 Task: Find connections with filter location Sertânia with filter topic #Personalbrandingwith filter profile language German with filter current company Tata Passenger Electric Mobility Limited with filter school Mahatma Gandhi University with filter industry Design Services with filter service category Market Strategy with filter keywords title Test Scorer
Action: Mouse moved to (291, 357)
Screenshot: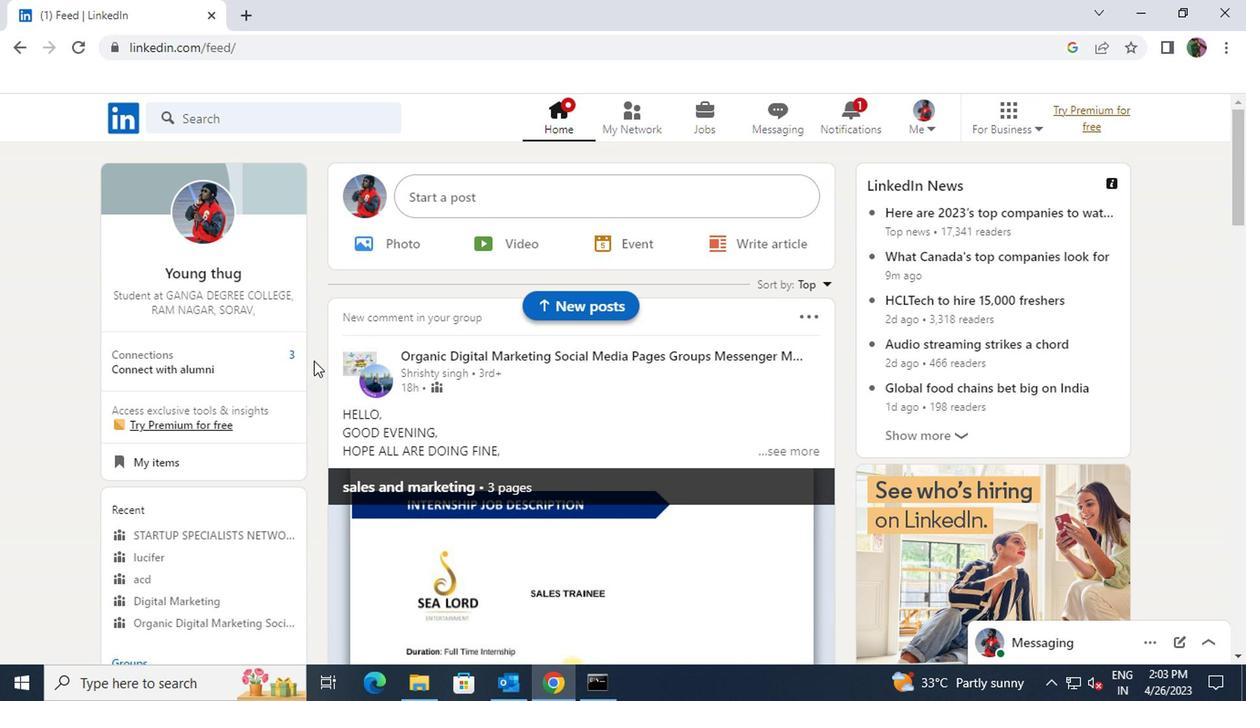 
Action: Mouse pressed left at (291, 357)
Screenshot: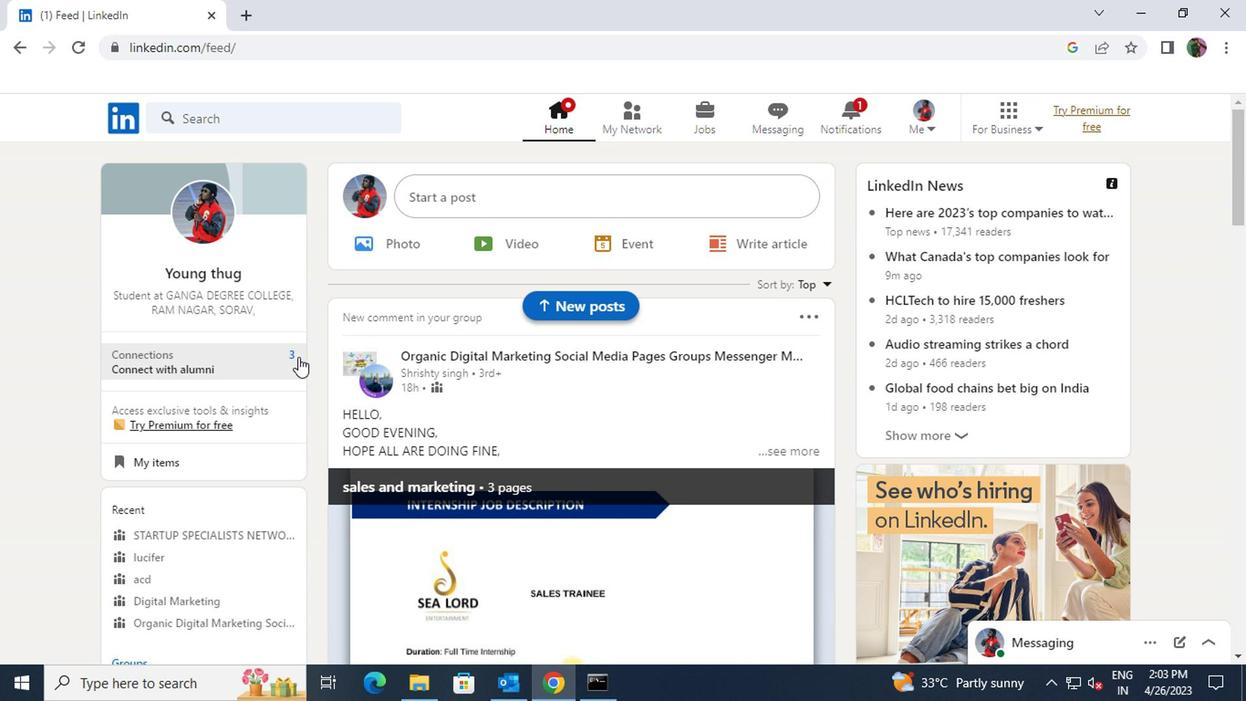 
Action: Mouse moved to (337, 222)
Screenshot: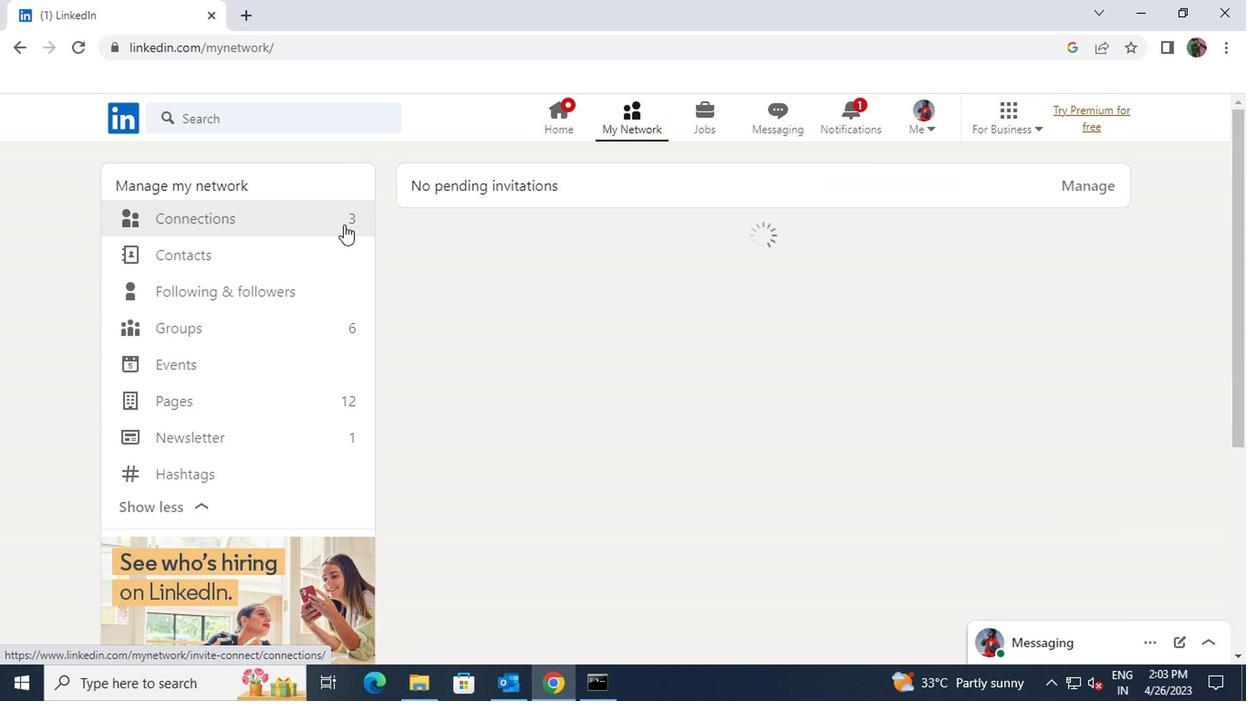 
Action: Mouse pressed left at (337, 222)
Screenshot: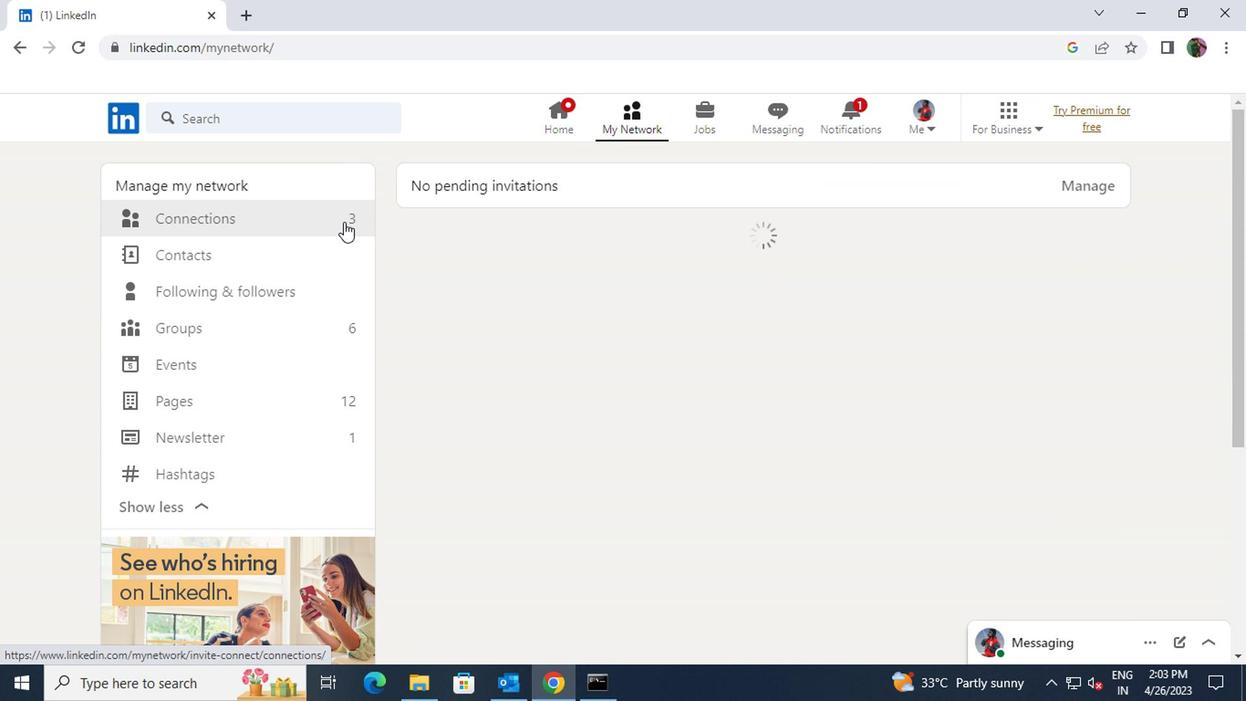 
Action: Mouse moved to (716, 221)
Screenshot: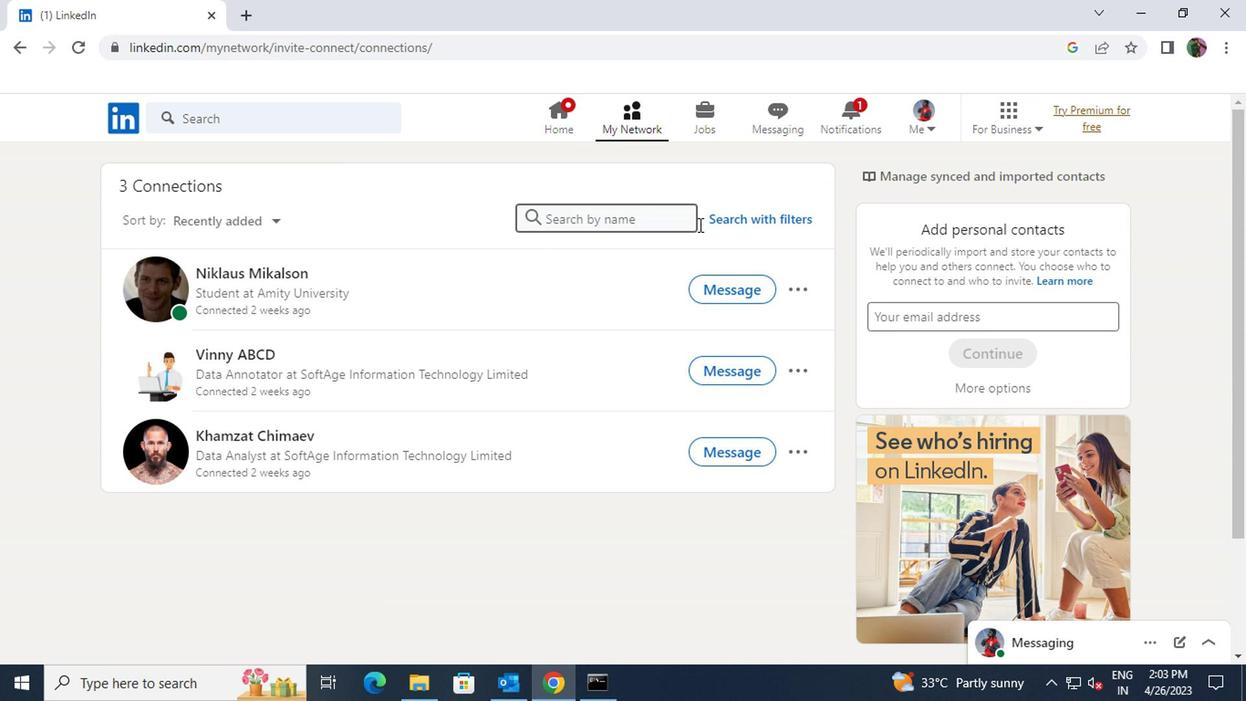 
Action: Mouse pressed left at (716, 221)
Screenshot: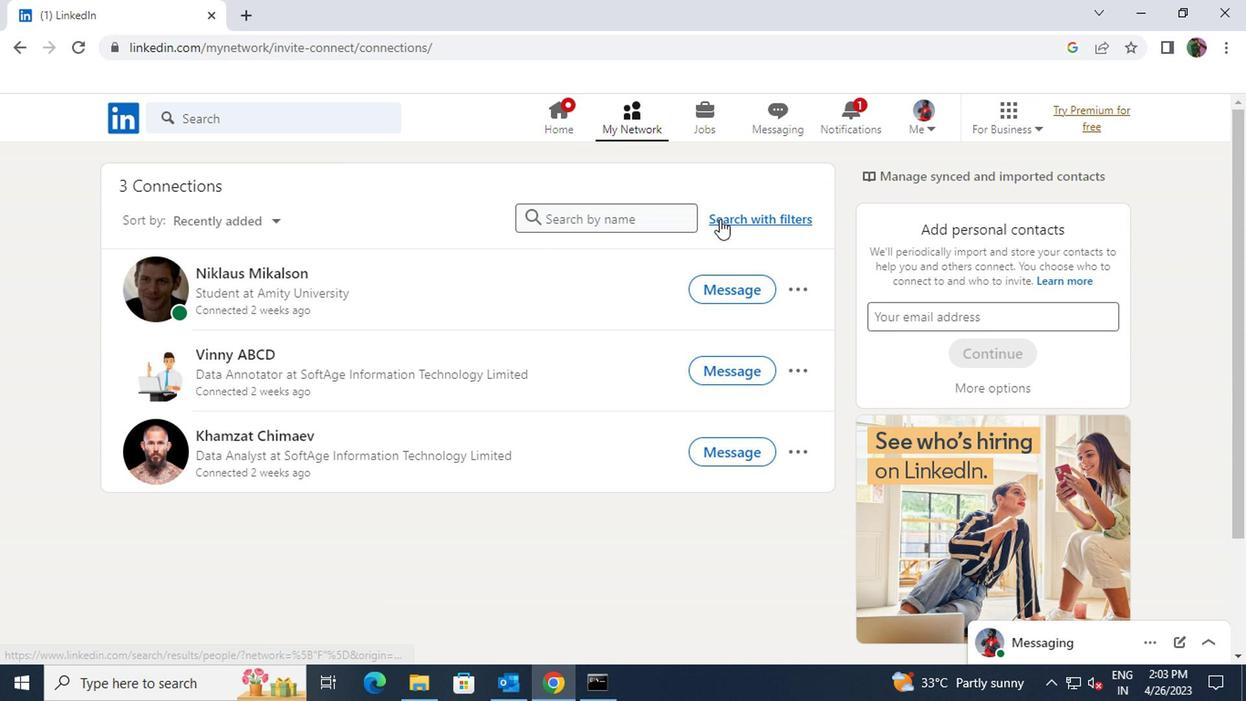
Action: Mouse moved to (694, 181)
Screenshot: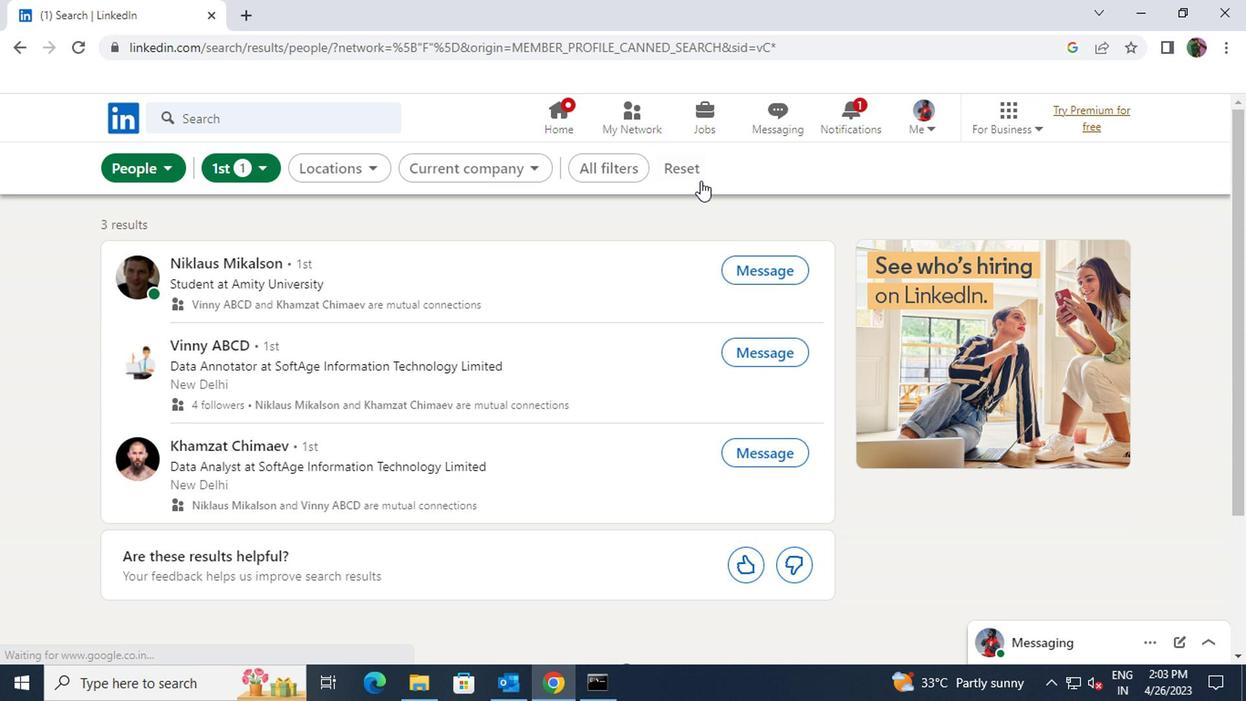 
Action: Mouse pressed left at (694, 181)
Screenshot: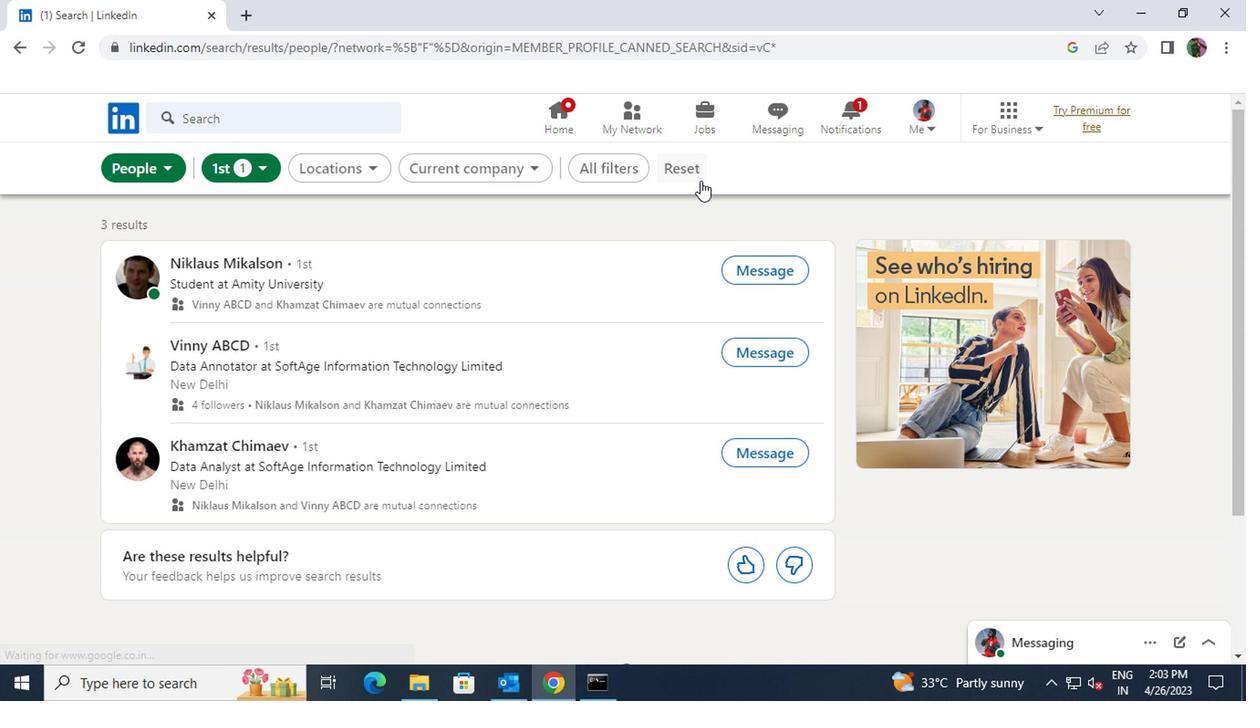 
Action: Mouse moved to (660, 170)
Screenshot: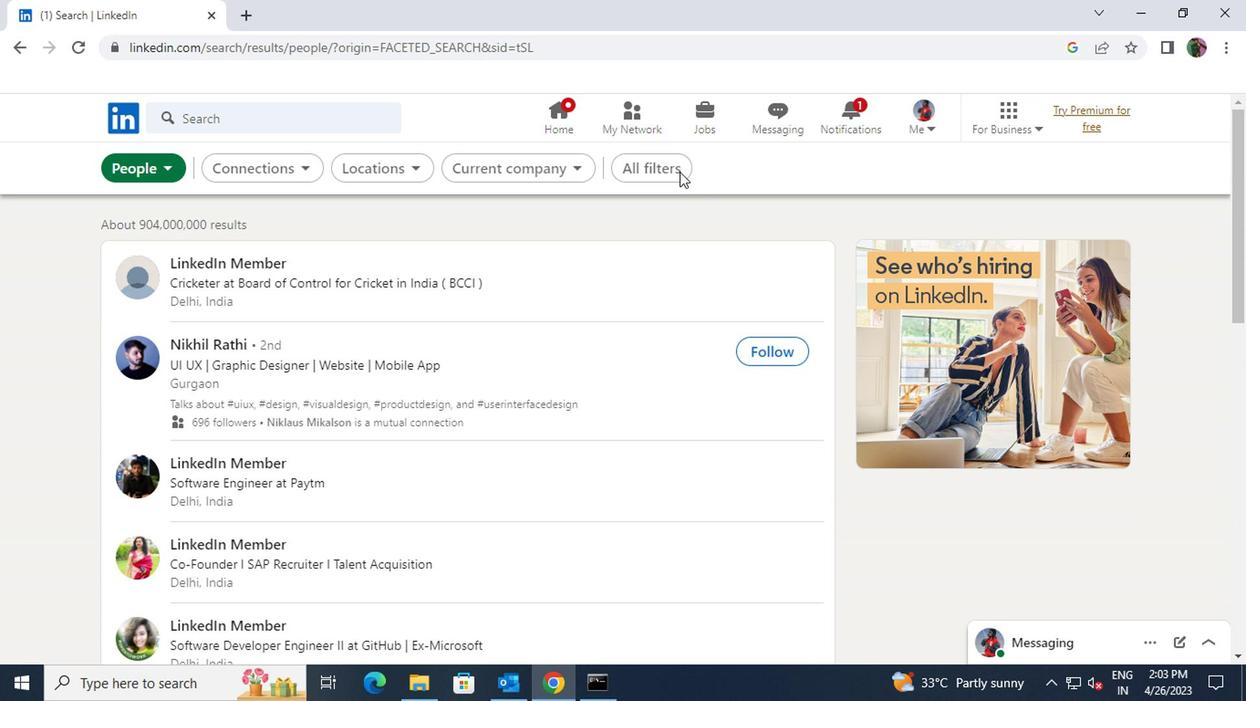 
Action: Mouse pressed left at (660, 170)
Screenshot: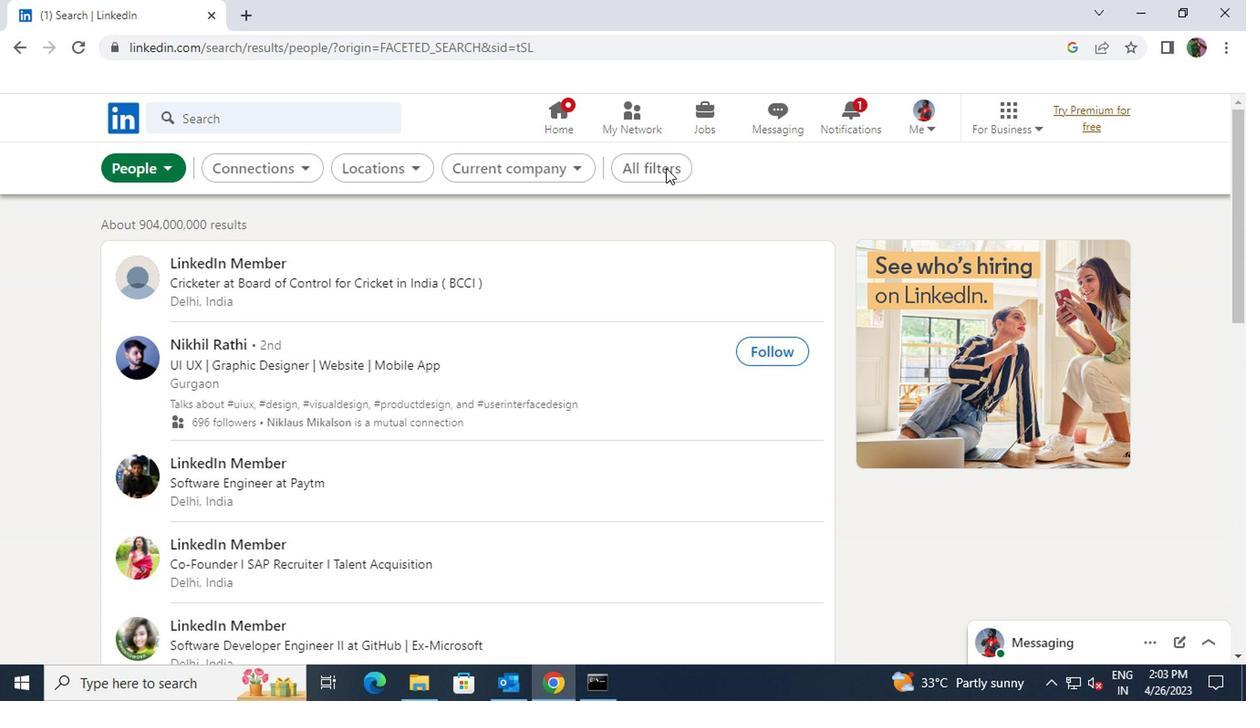 
Action: Mouse moved to (951, 396)
Screenshot: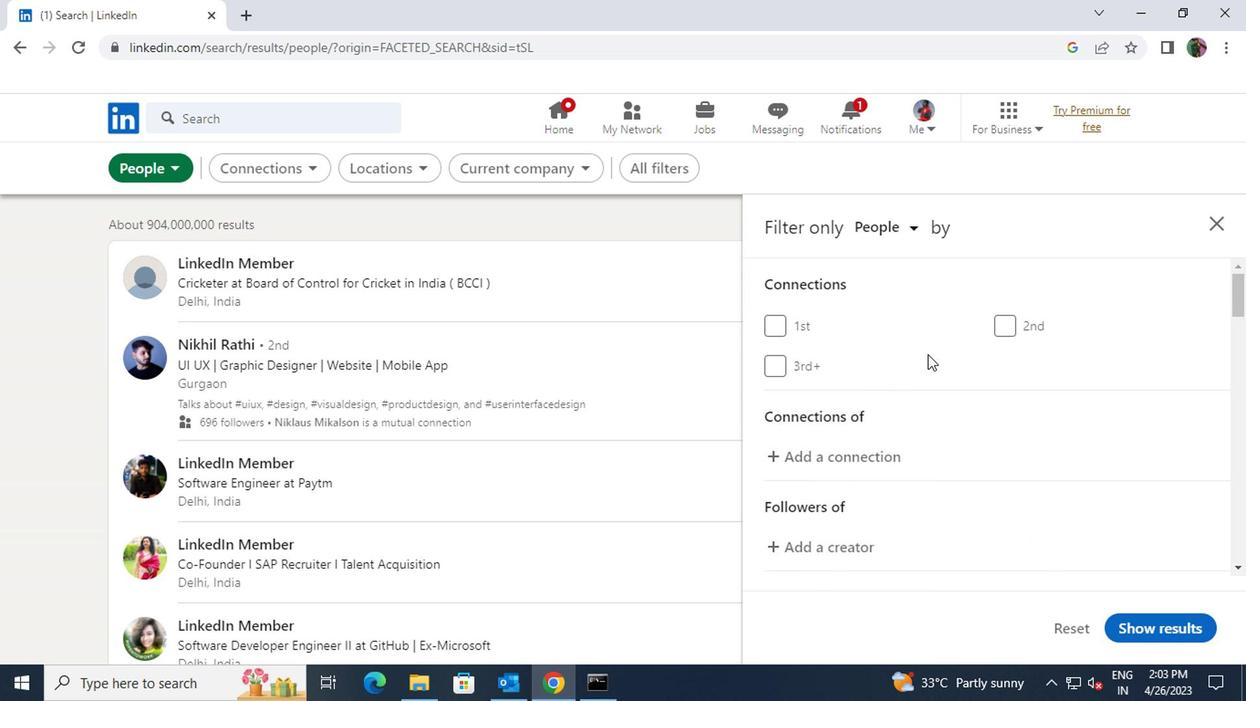 
Action: Mouse scrolled (951, 396) with delta (0, 0)
Screenshot: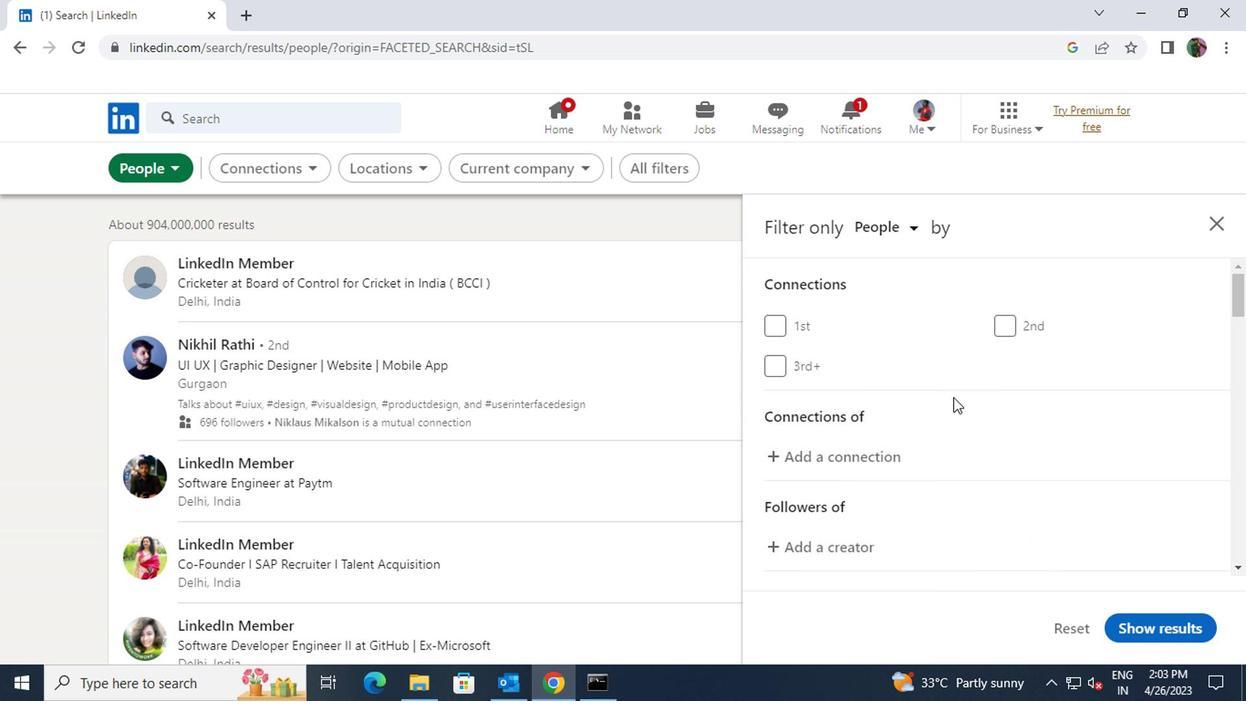 
Action: Mouse scrolled (951, 396) with delta (0, 0)
Screenshot: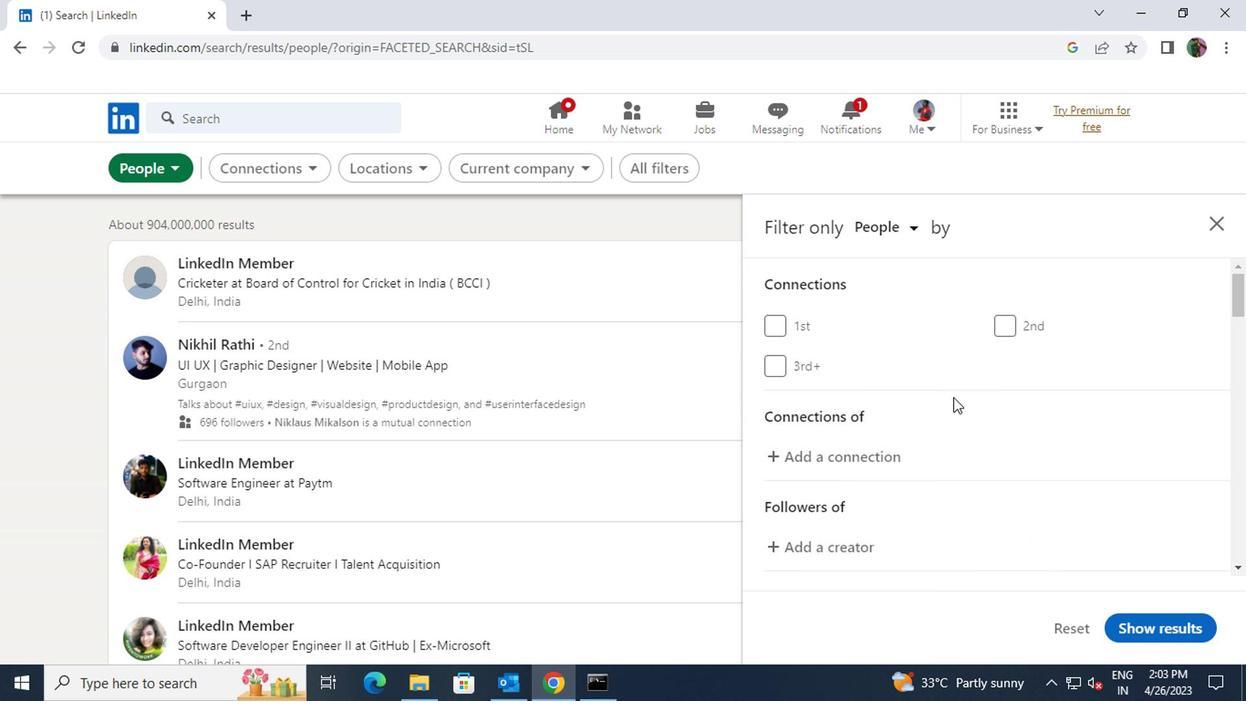 
Action: Mouse moved to (953, 396)
Screenshot: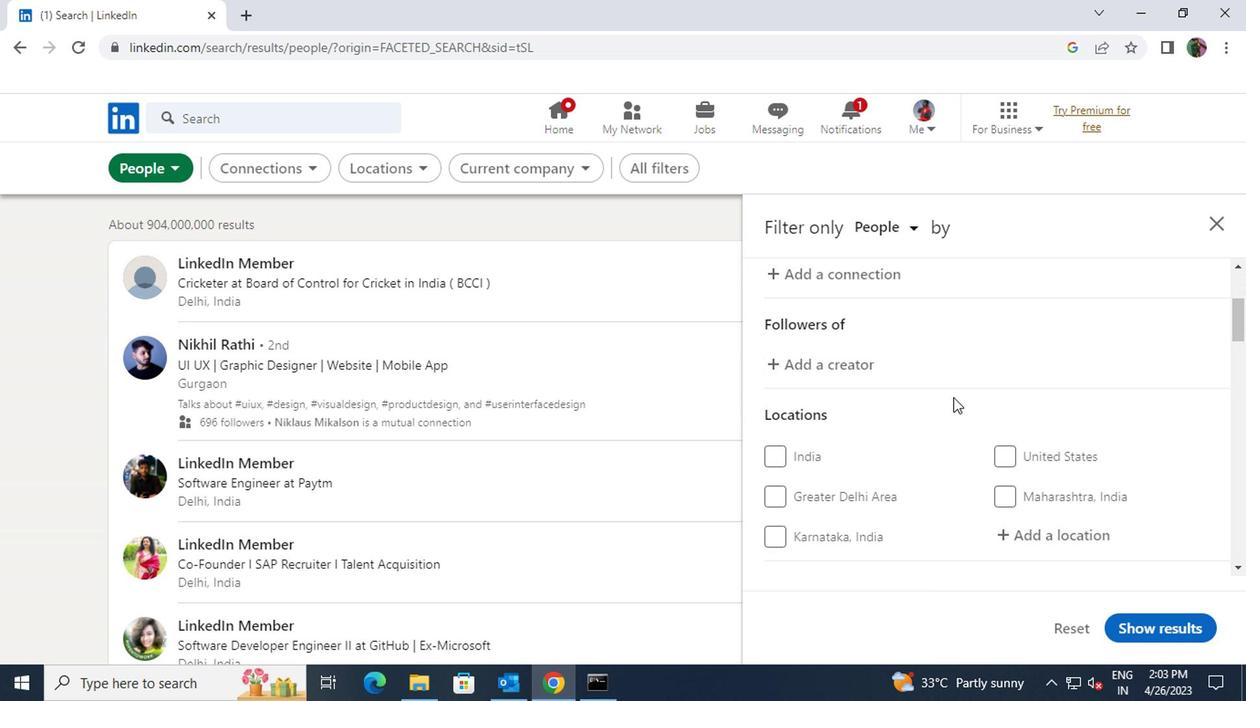 
Action: Mouse scrolled (953, 396) with delta (0, 0)
Screenshot: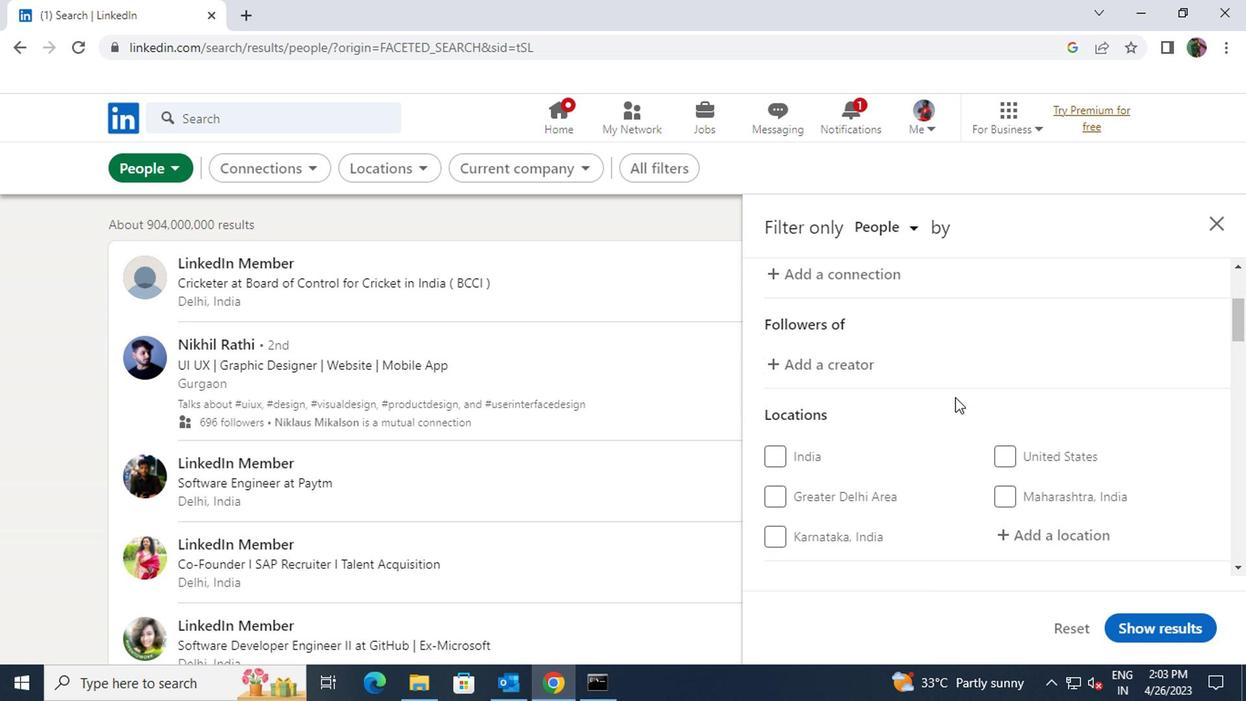 
Action: Mouse moved to (1022, 448)
Screenshot: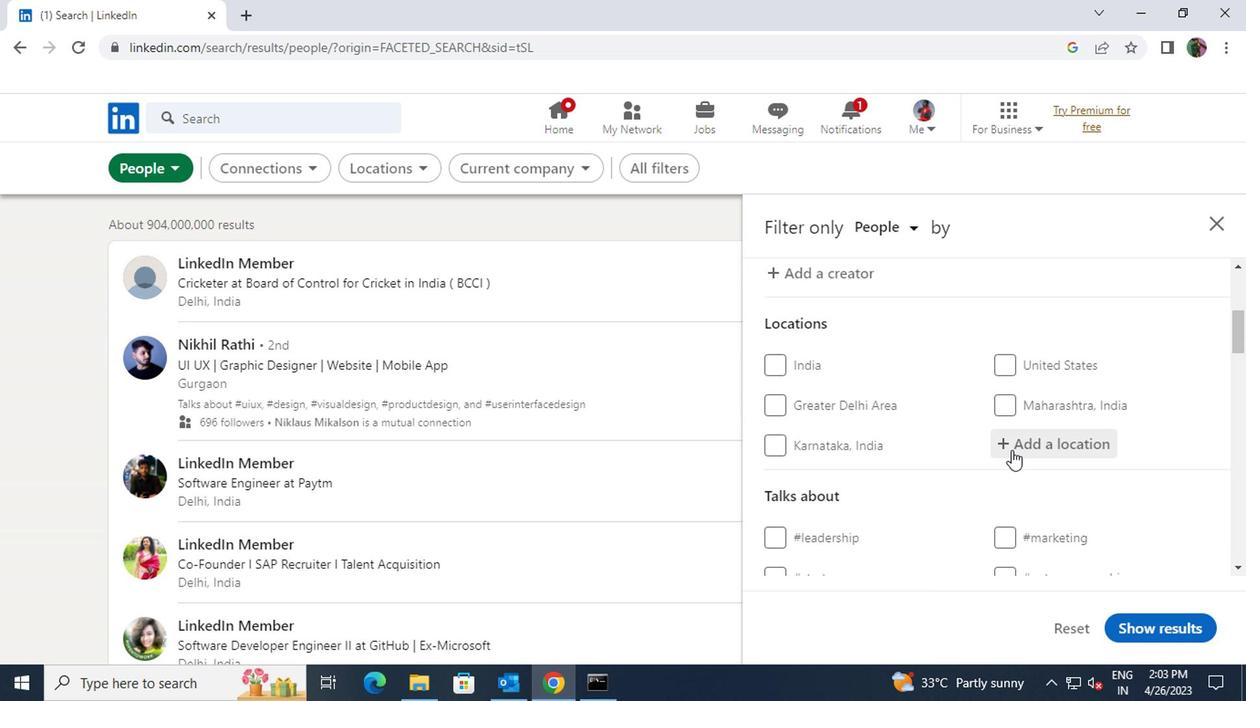 
Action: Mouse pressed left at (1022, 448)
Screenshot: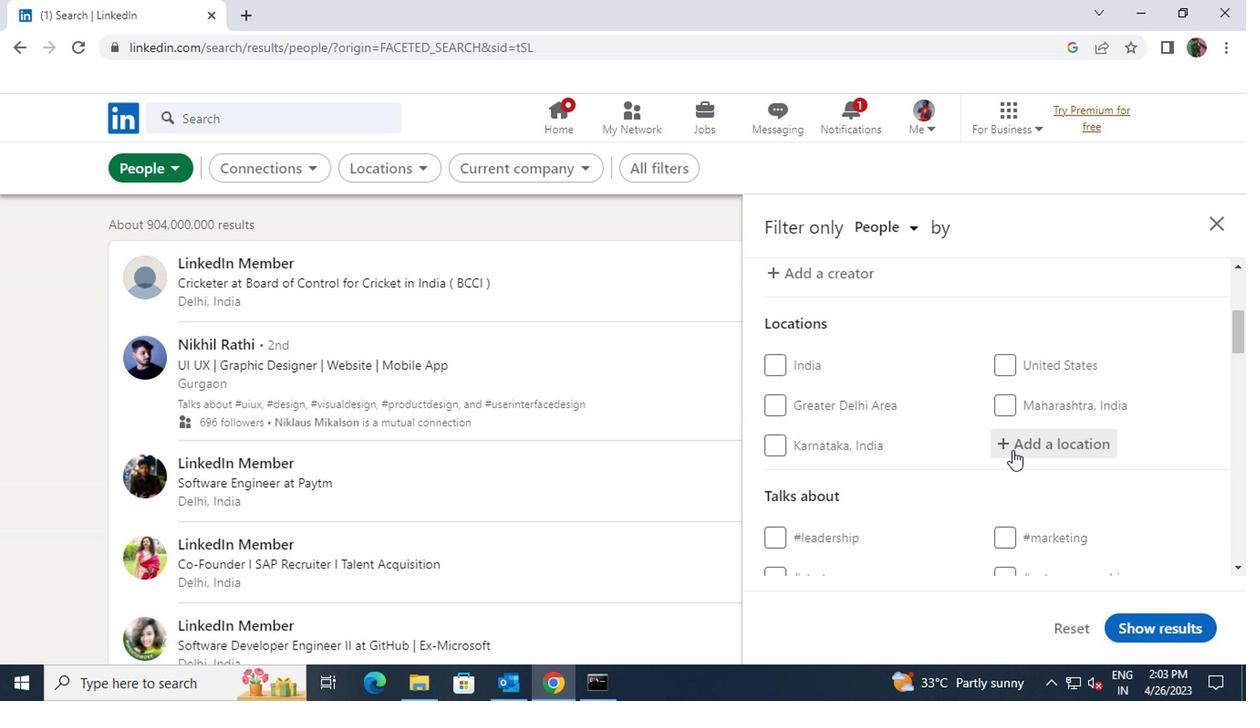 
Action: Key pressed <Key.shift>SERTANIA
Screenshot: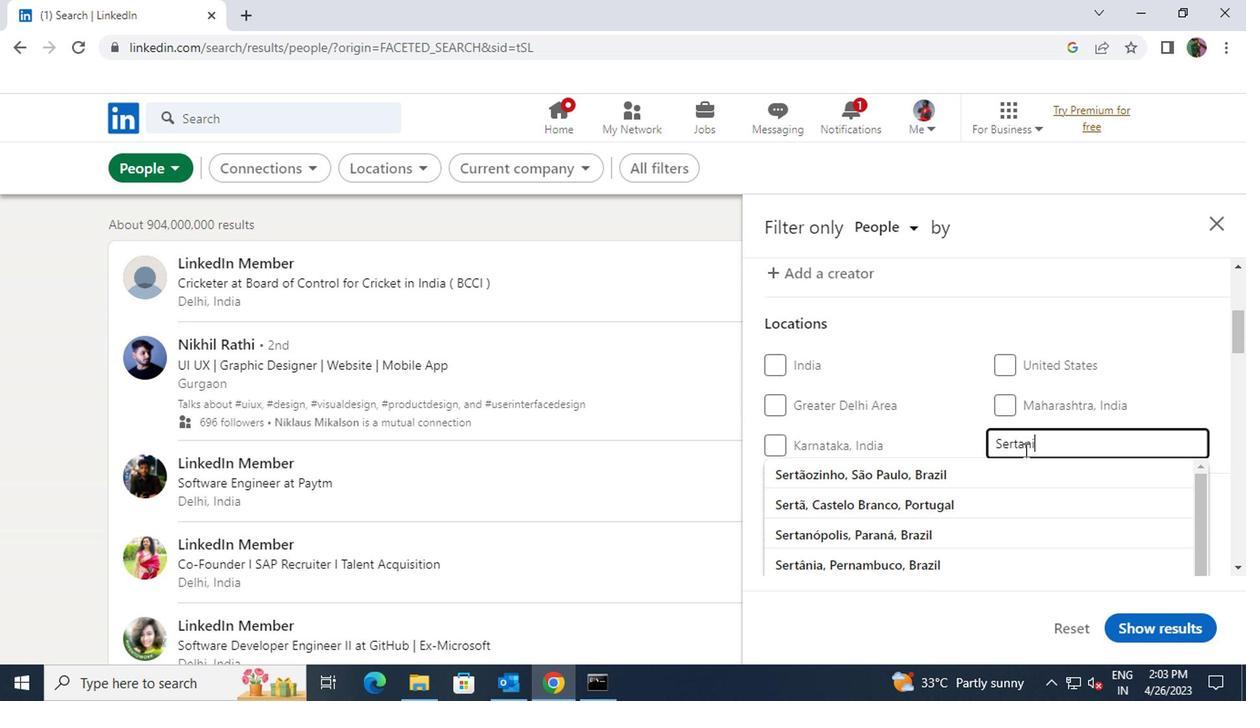 
Action: Mouse moved to (977, 476)
Screenshot: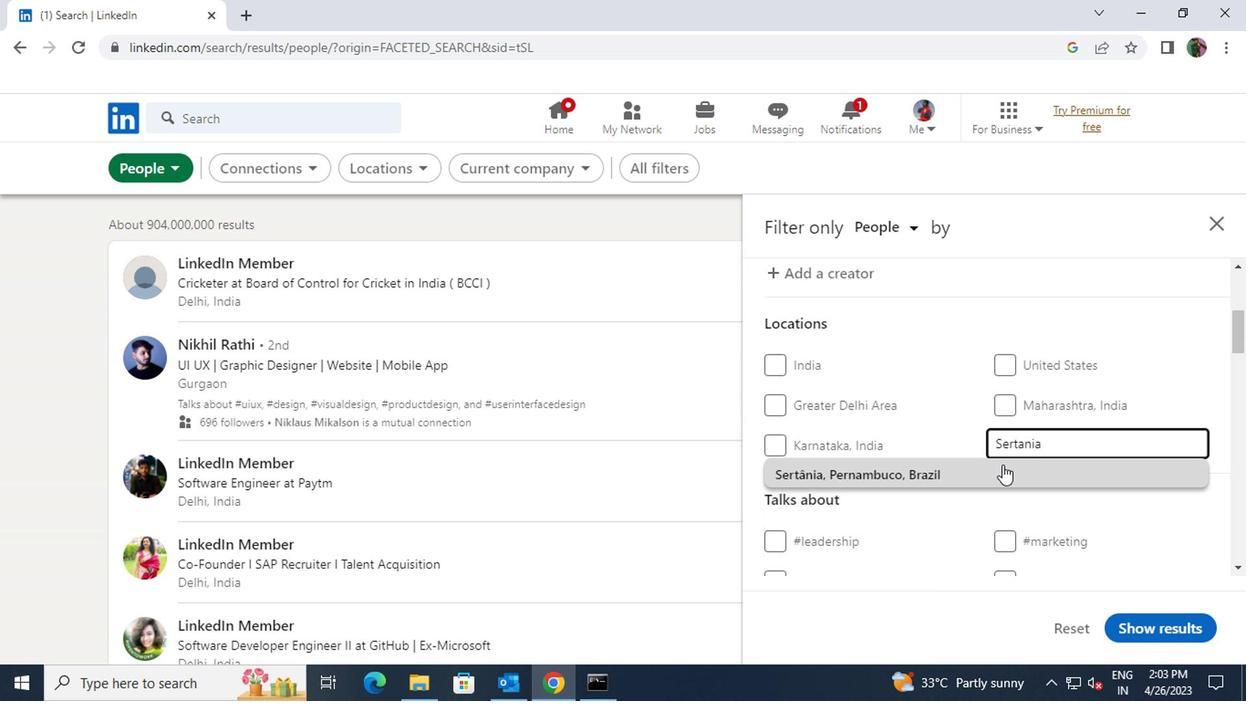 
Action: Mouse pressed left at (977, 476)
Screenshot: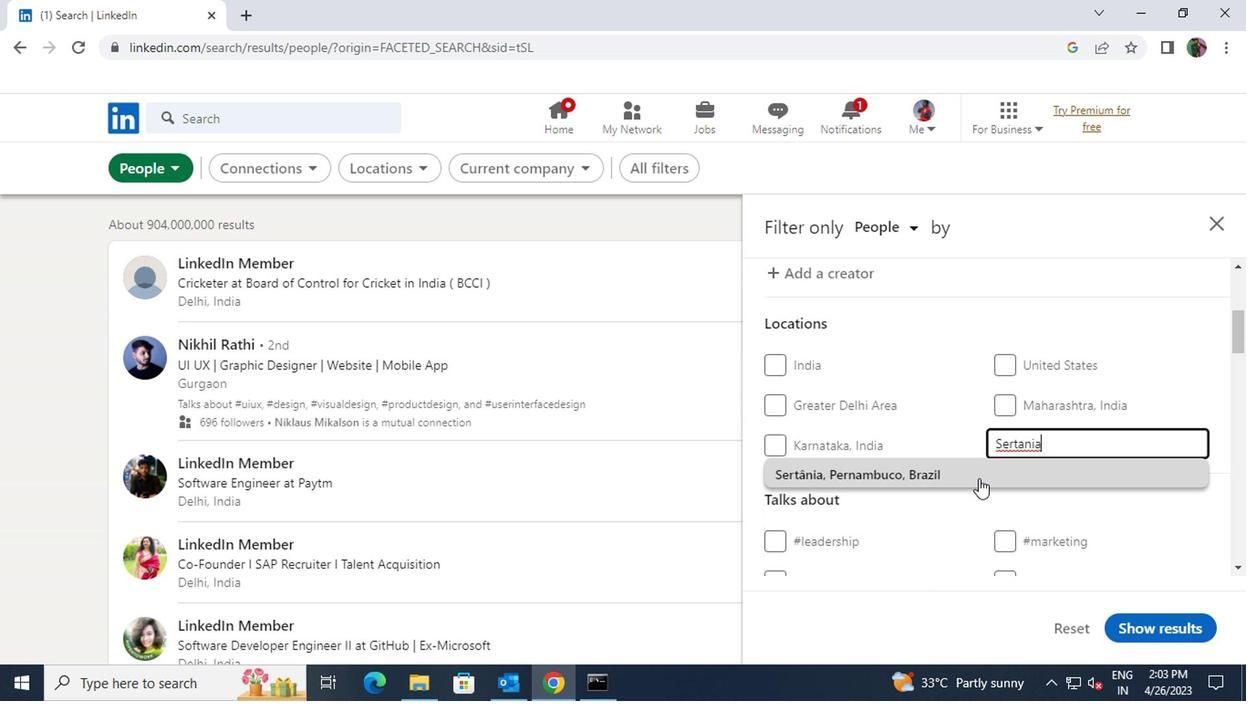 
Action: Mouse scrolled (977, 475) with delta (0, 0)
Screenshot: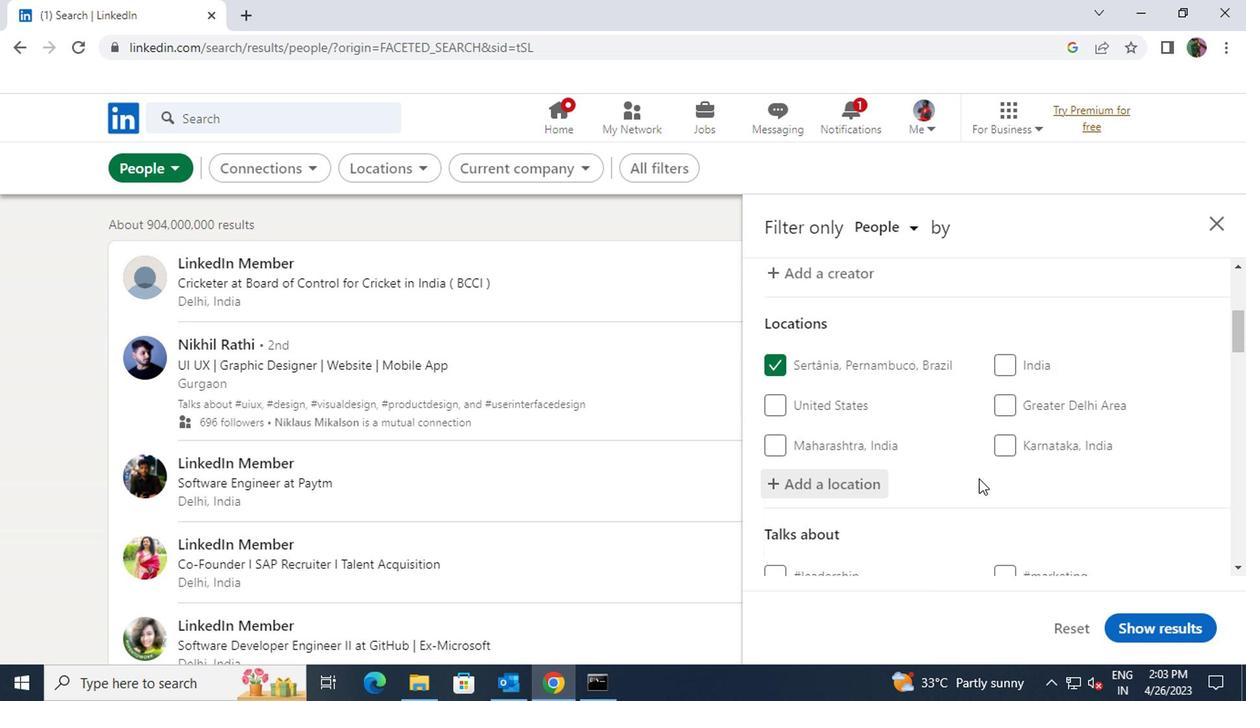 
Action: Mouse scrolled (977, 475) with delta (0, 0)
Screenshot: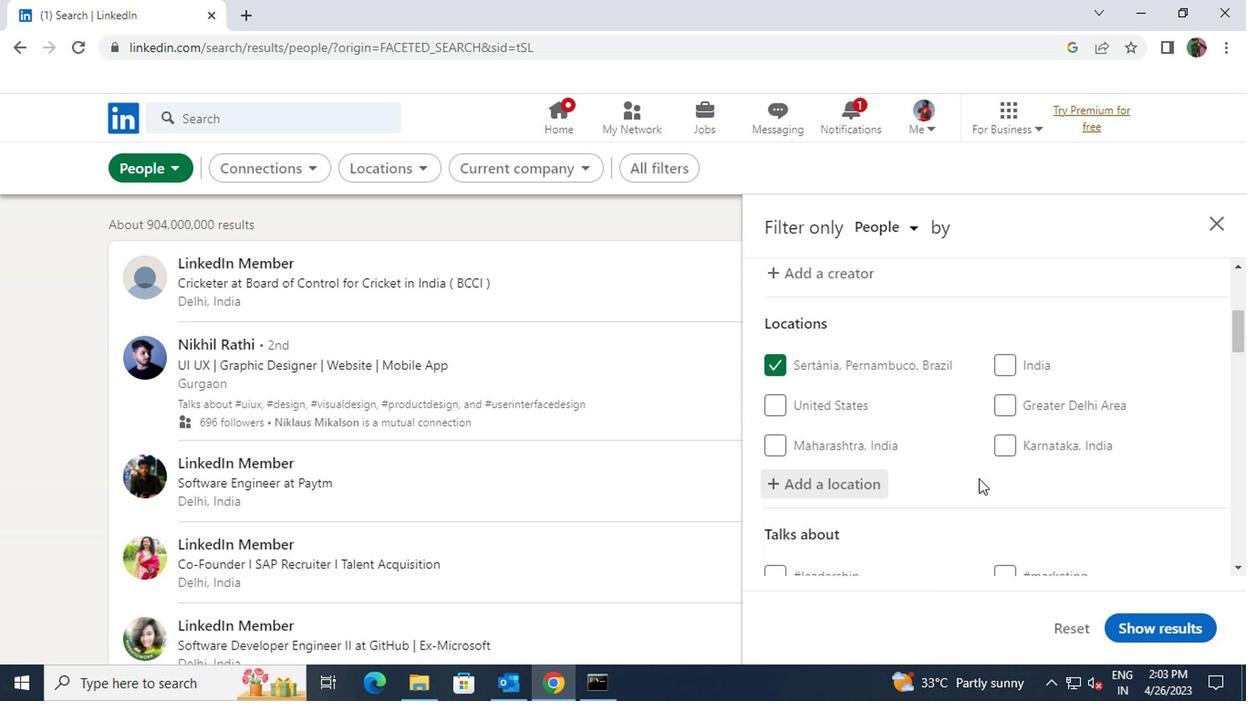 
Action: Mouse scrolled (977, 475) with delta (0, 0)
Screenshot: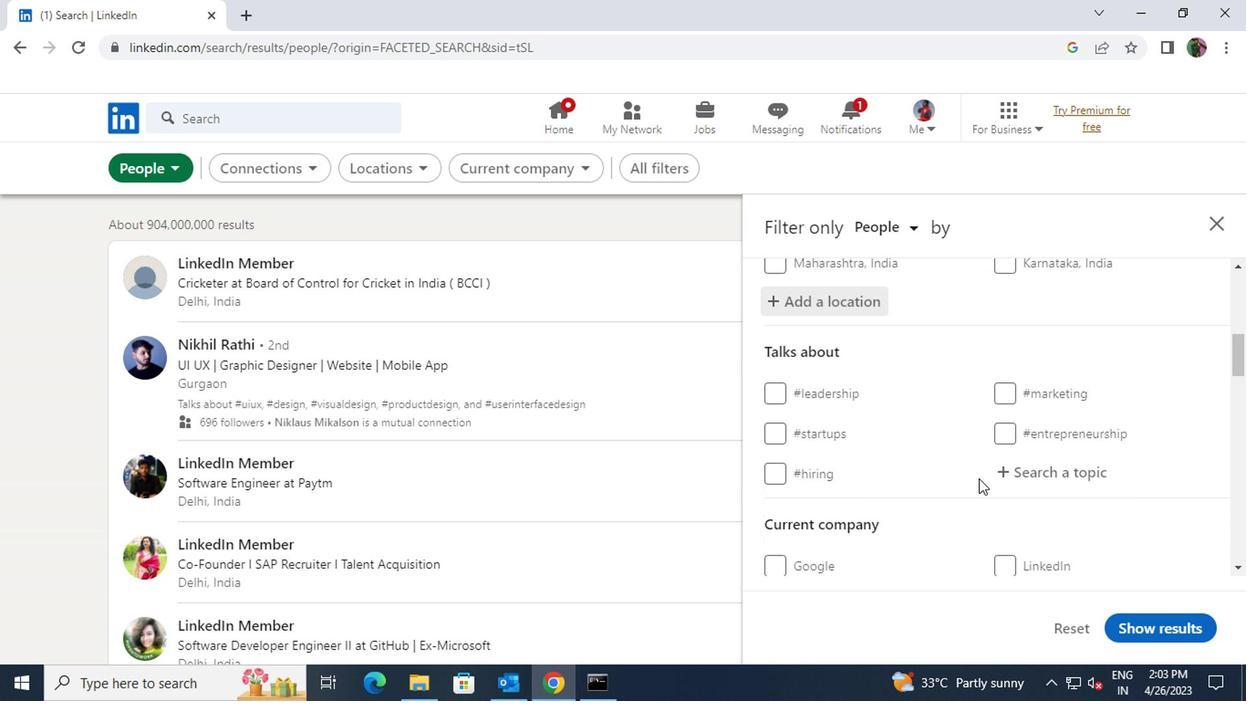 
Action: Mouse moved to (1012, 375)
Screenshot: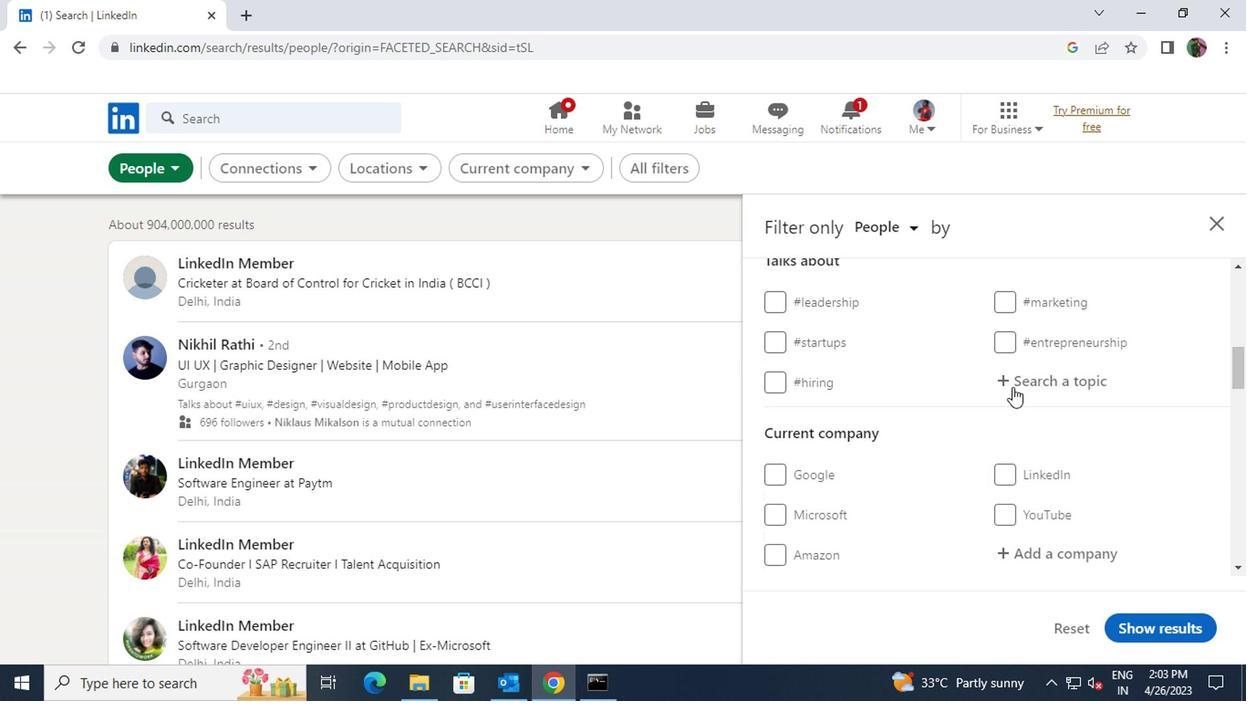 
Action: Mouse pressed left at (1012, 375)
Screenshot: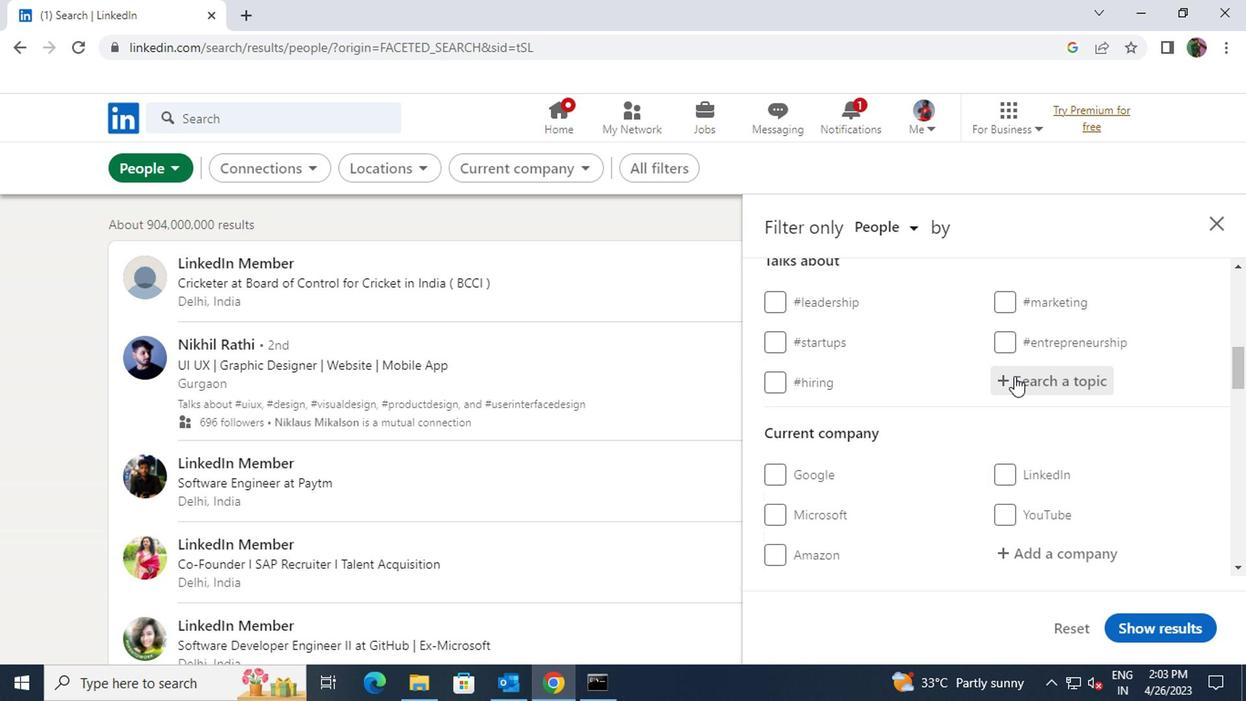 
Action: Key pressed <Key.shift><Key.shift><Key.shift><Key.shift>#<Key.shift>PERSONALBRANDINGWITH
Screenshot: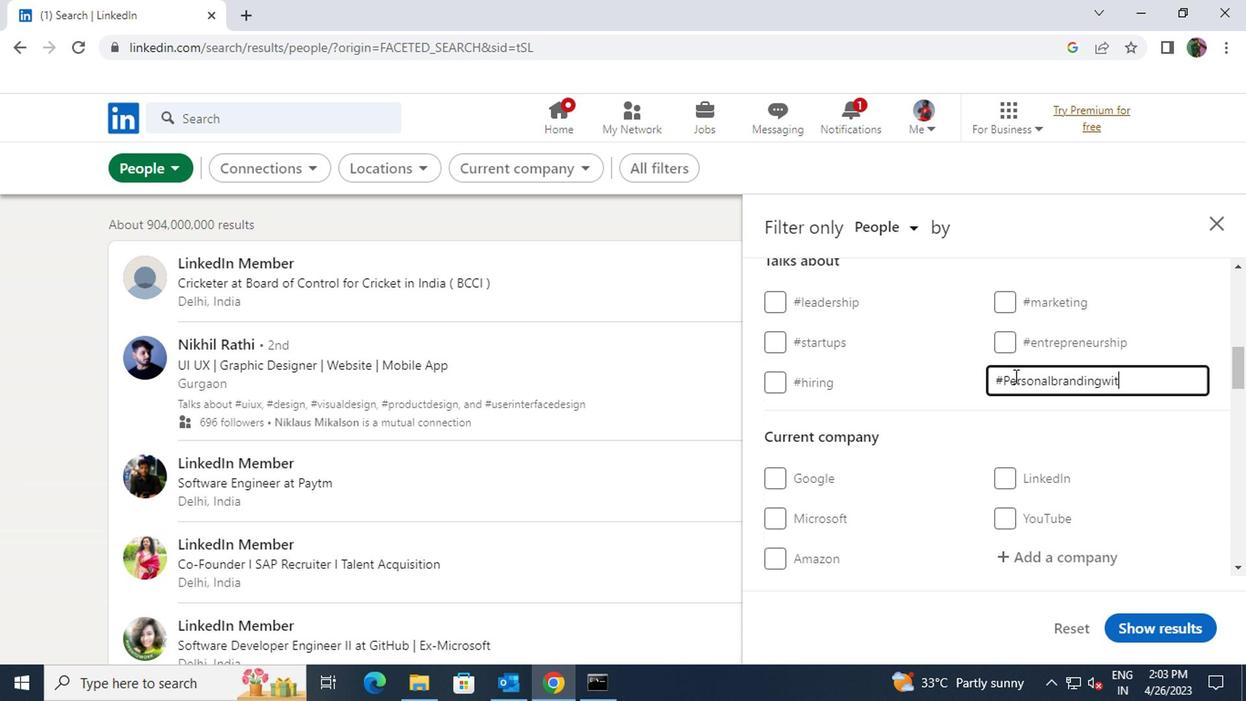 
Action: Mouse scrolled (1012, 375) with delta (0, 0)
Screenshot: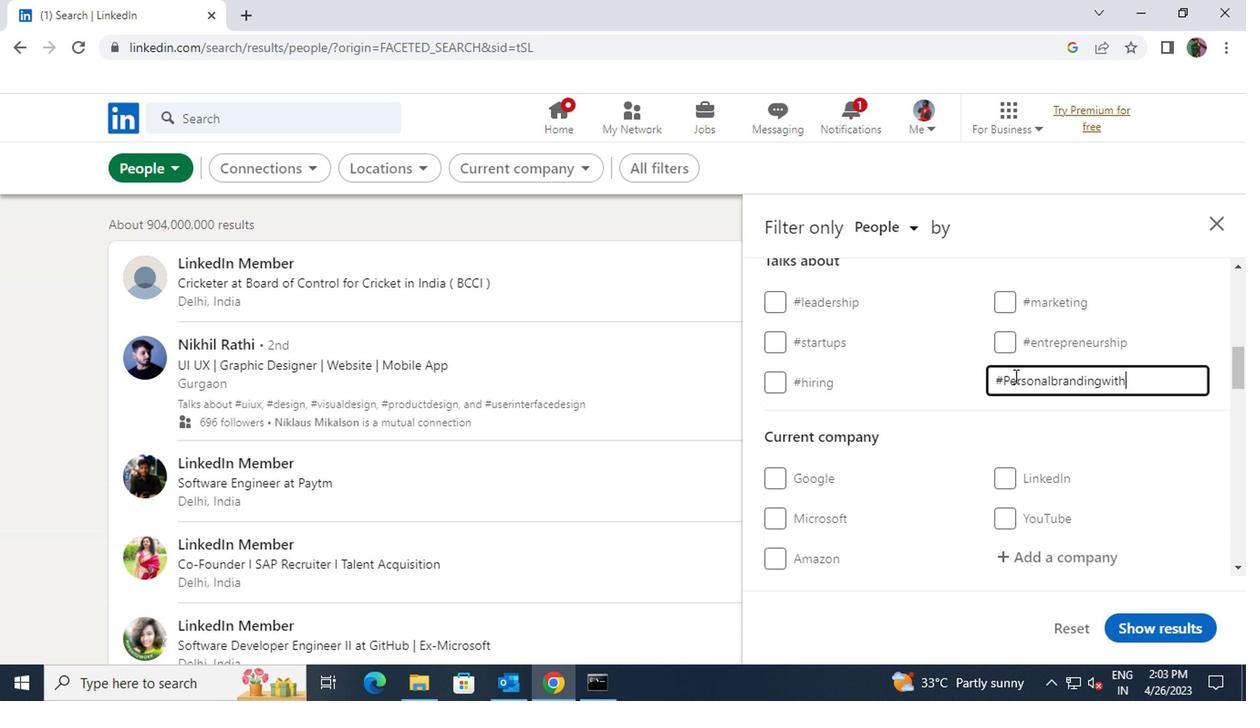 
Action: Mouse scrolled (1012, 375) with delta (0, 0)
Screenshot: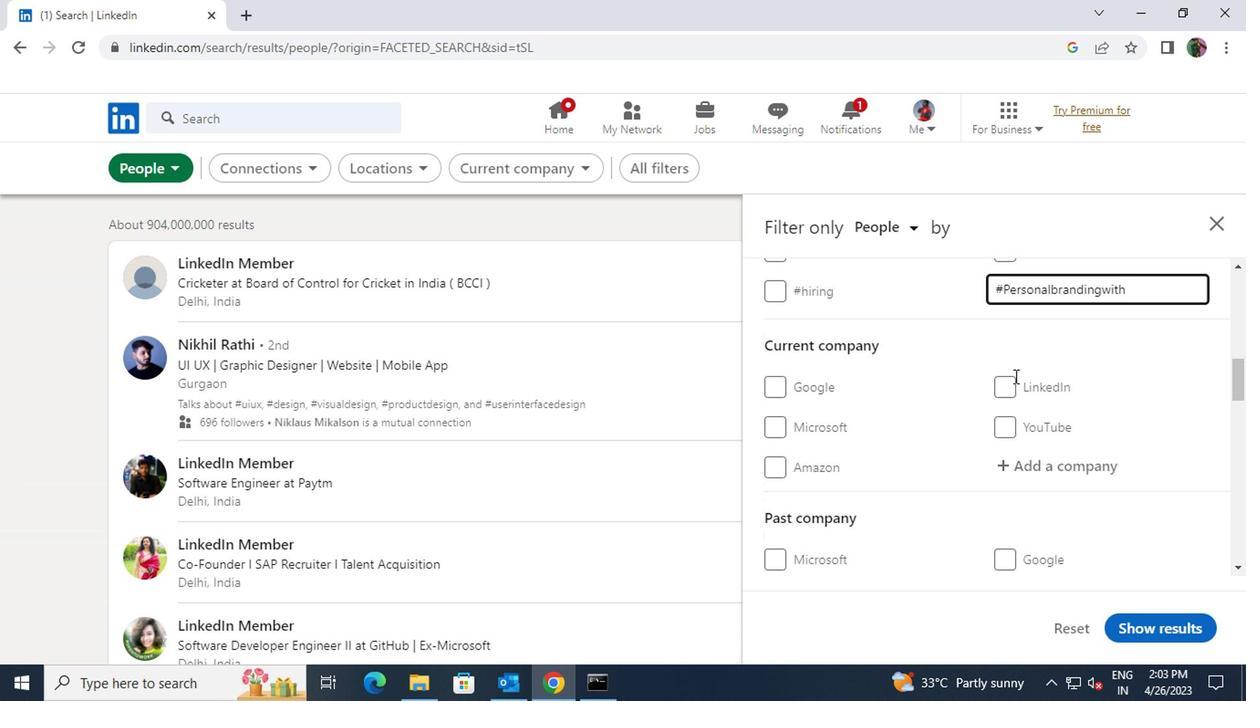 
Action: Mouse pressed left at (1012, 375)
Screenshot: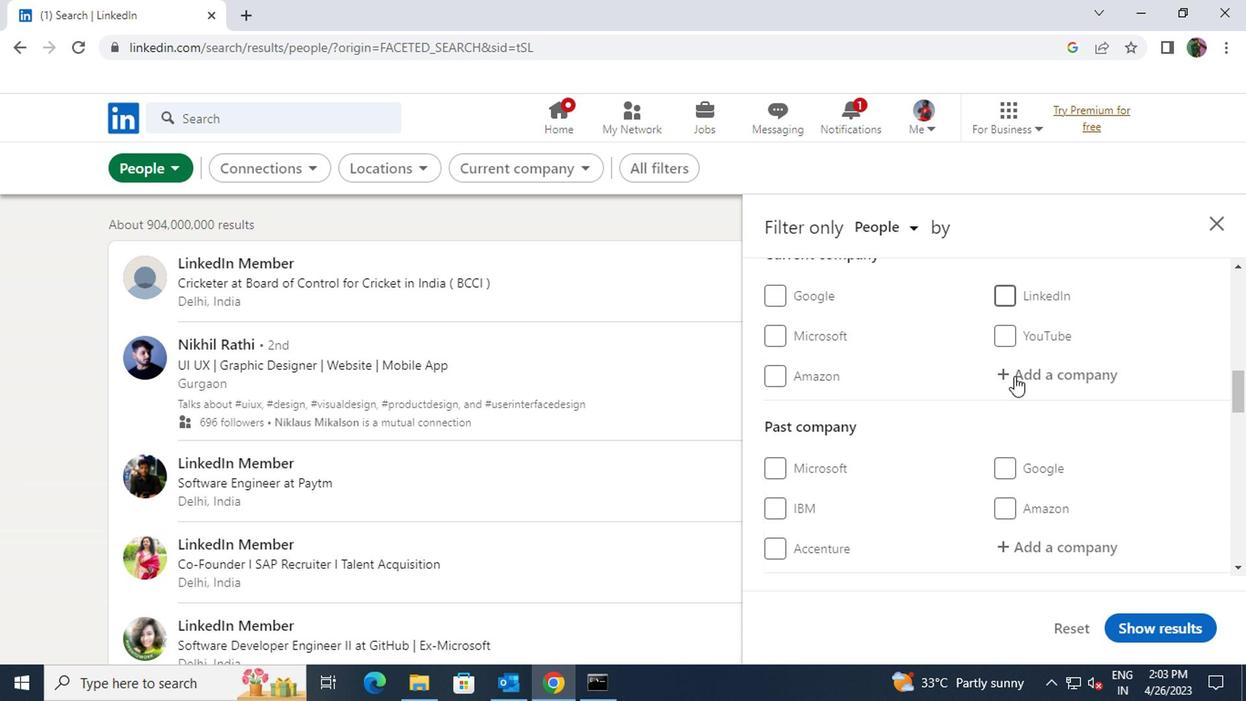 
Action: Key pressed <Key.shift><Key.shift><Key.shift><Key.shift><Key.shift><Key.shift><Key.shift><Key.shift><Key.shift><Key.shift><Key.shift><Key.shift><Key.shift><Key.shift><Key.shift><Key.shift><Key.shift><Key.shift><Key.shift><Key.shift><Key.shift><Key.shift><Key.shift><Key.shift><Key.shift><Key.shift><Key.shift><Key.shift><Key.shift><Key.shift><Key.shift>TATA<Key.space>PASS
Screenshot: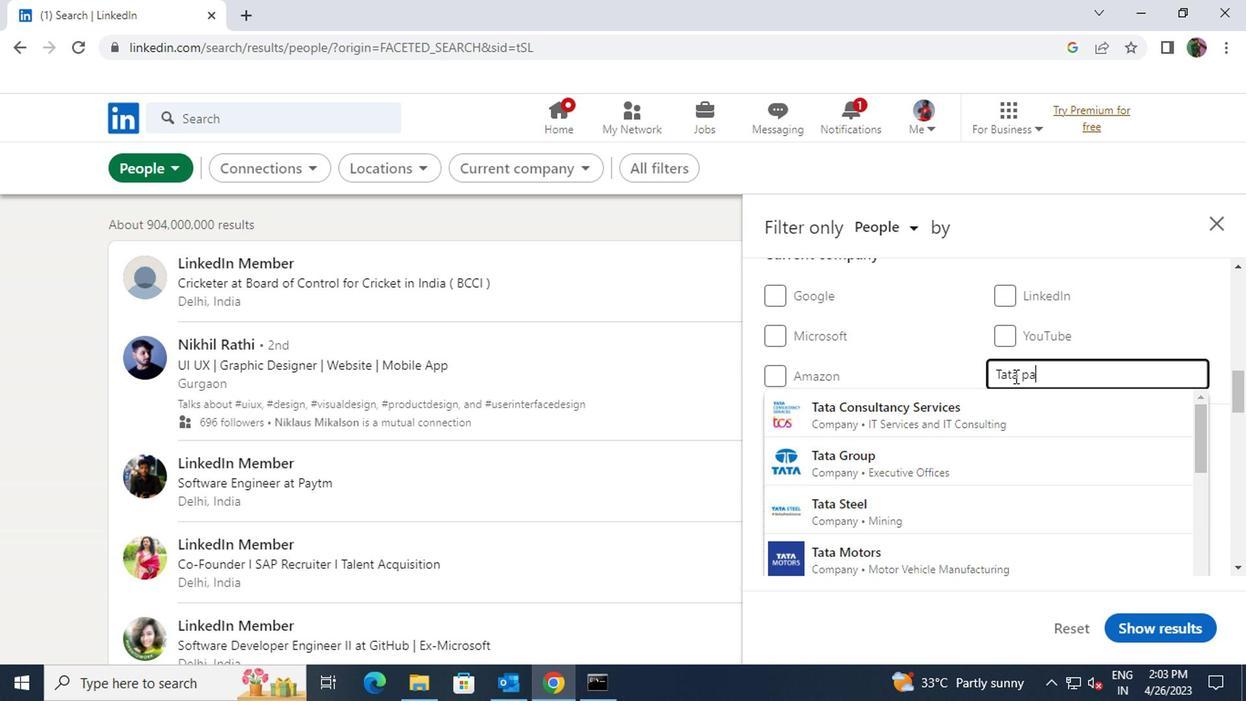 
Action: Mouse moved to (1005, 410)
Screenshot: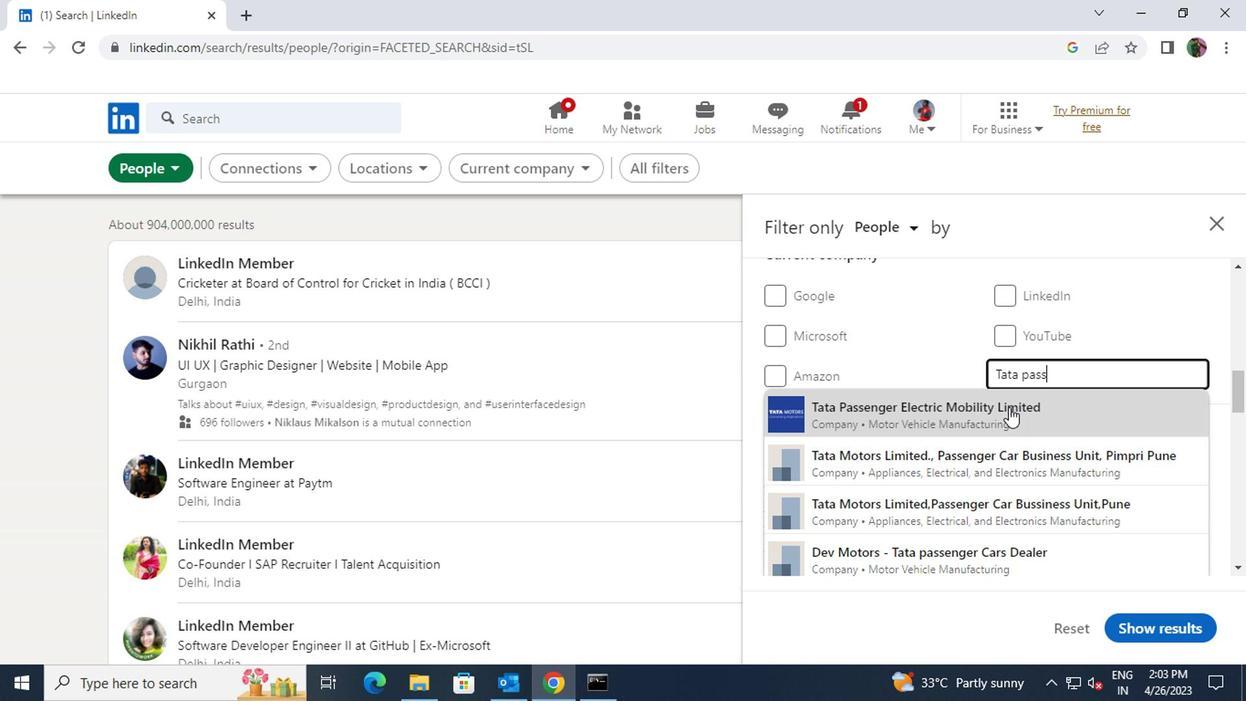 
Action: Mouse pressed left at (1005, 410)
Screenshot: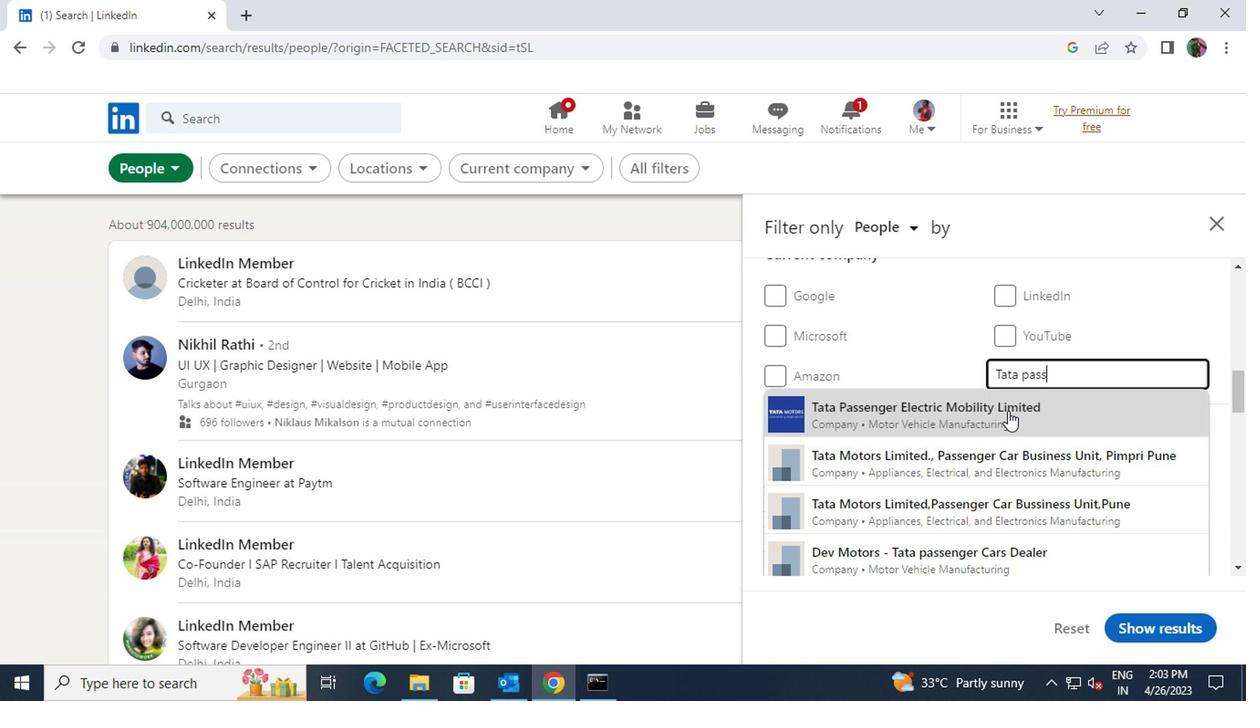 
Action: Mouse scrolled (1005, 409) with delta (0, -1)
Screenshot: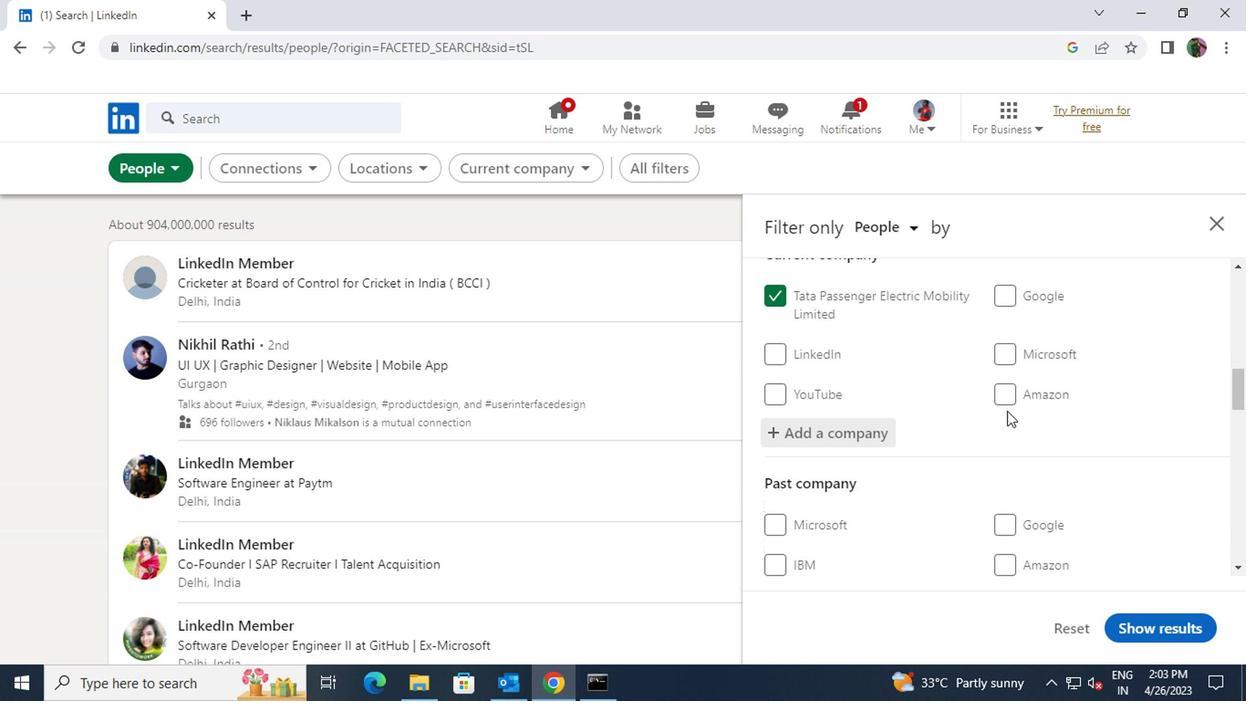 
Action: Mouse scrolled (1005, 409) with delta (0, -1)
Screenshot: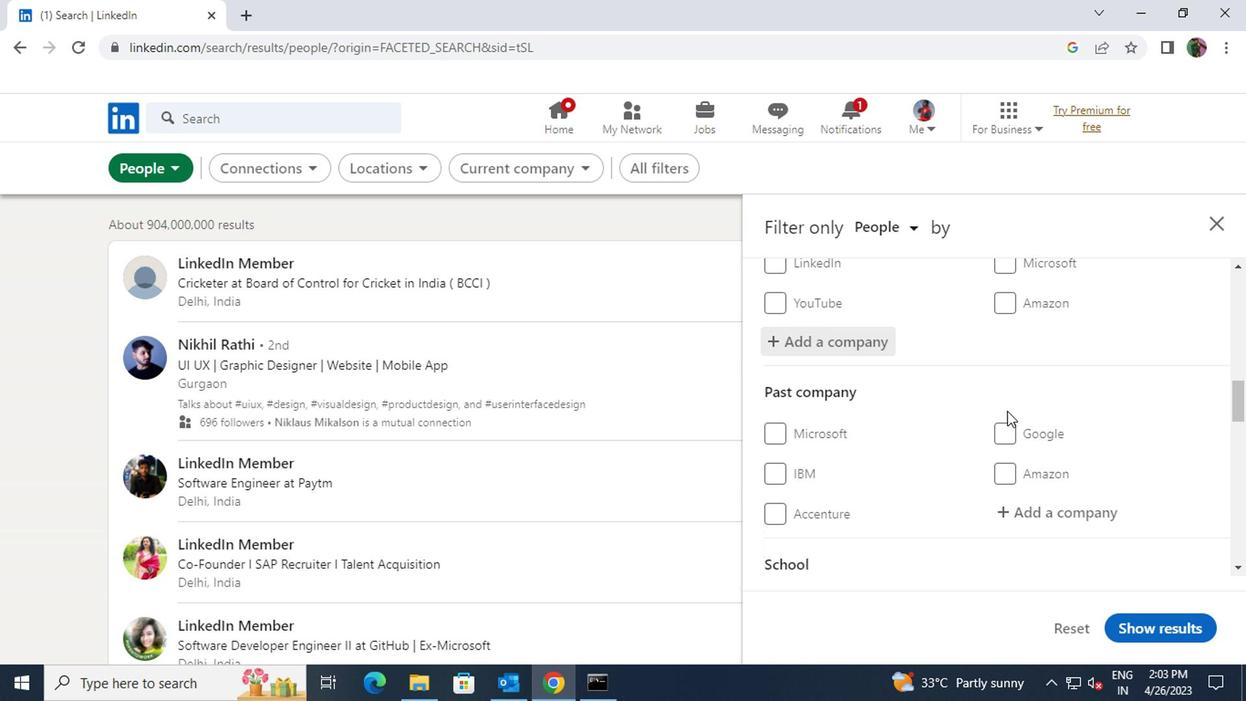 
Action: Mouse scrolled (1005, 409) with delta (0, -1)
Screenshot: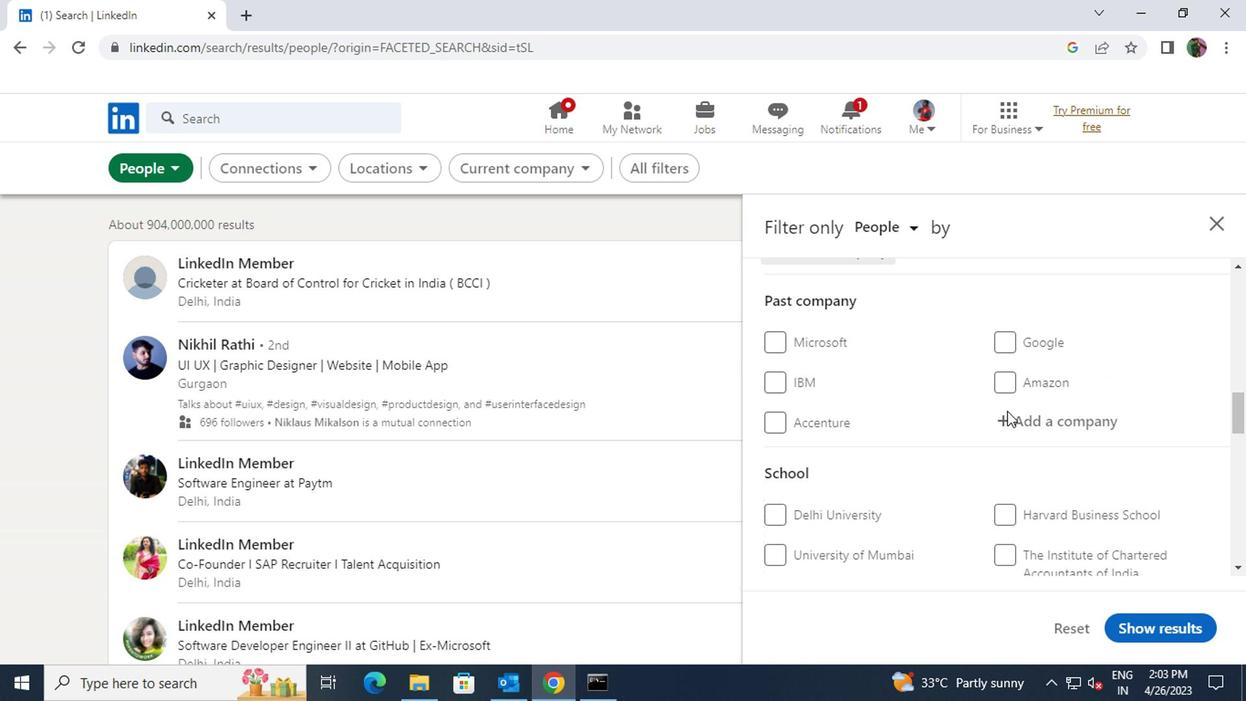 
Action: Mouse scrolled (1005, 409) with delta (0, -1)
Screenshot: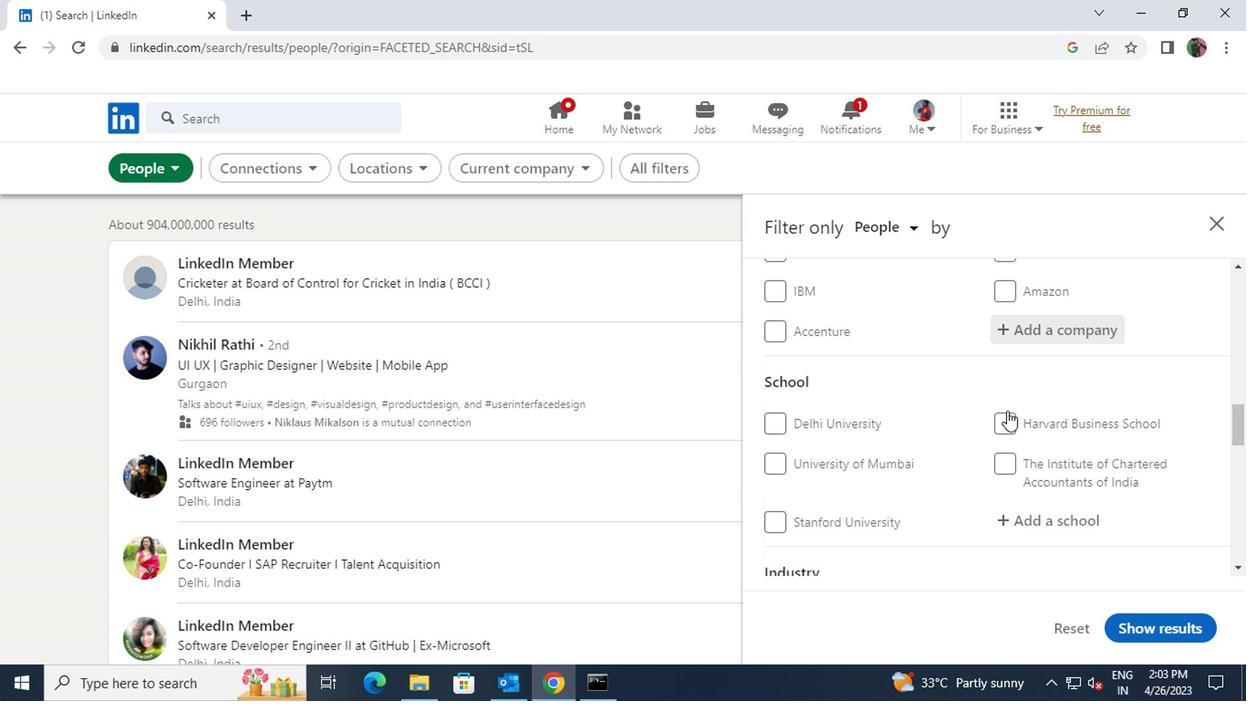 
Action: Mouse moved to (1015, 423)
Screenshot: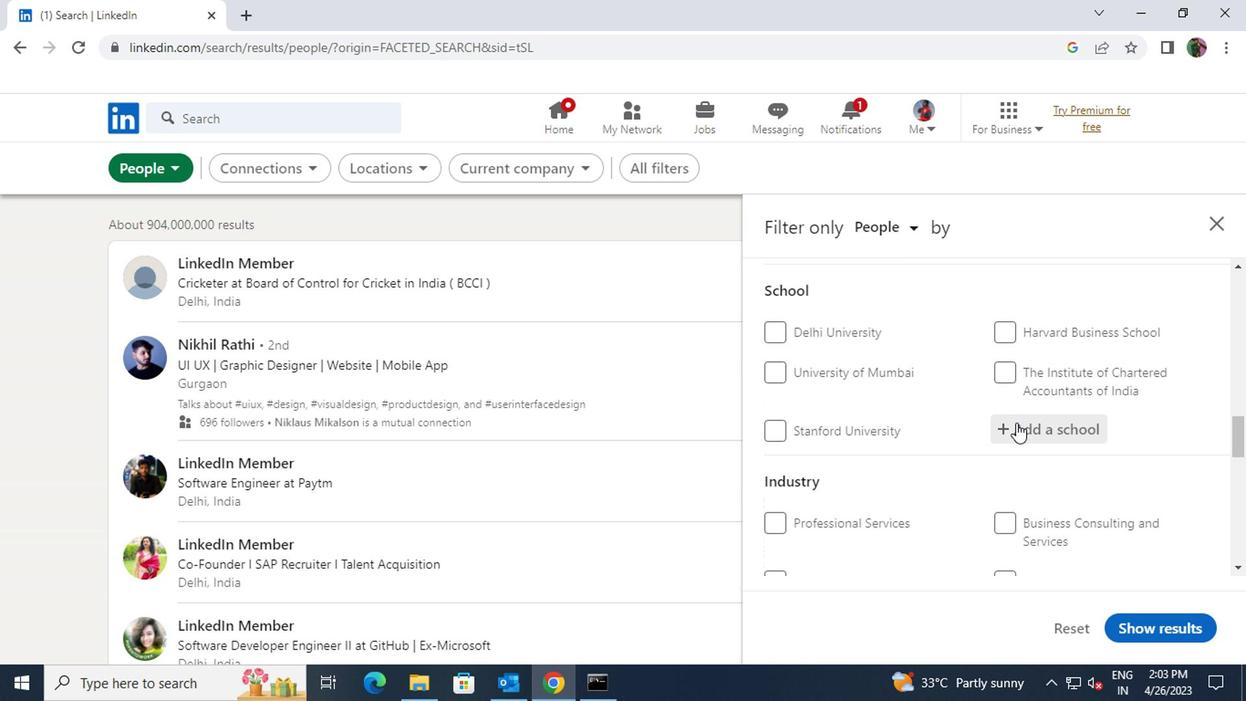 
Action: Mouse pressed left at (1015, 423)
Screenshot: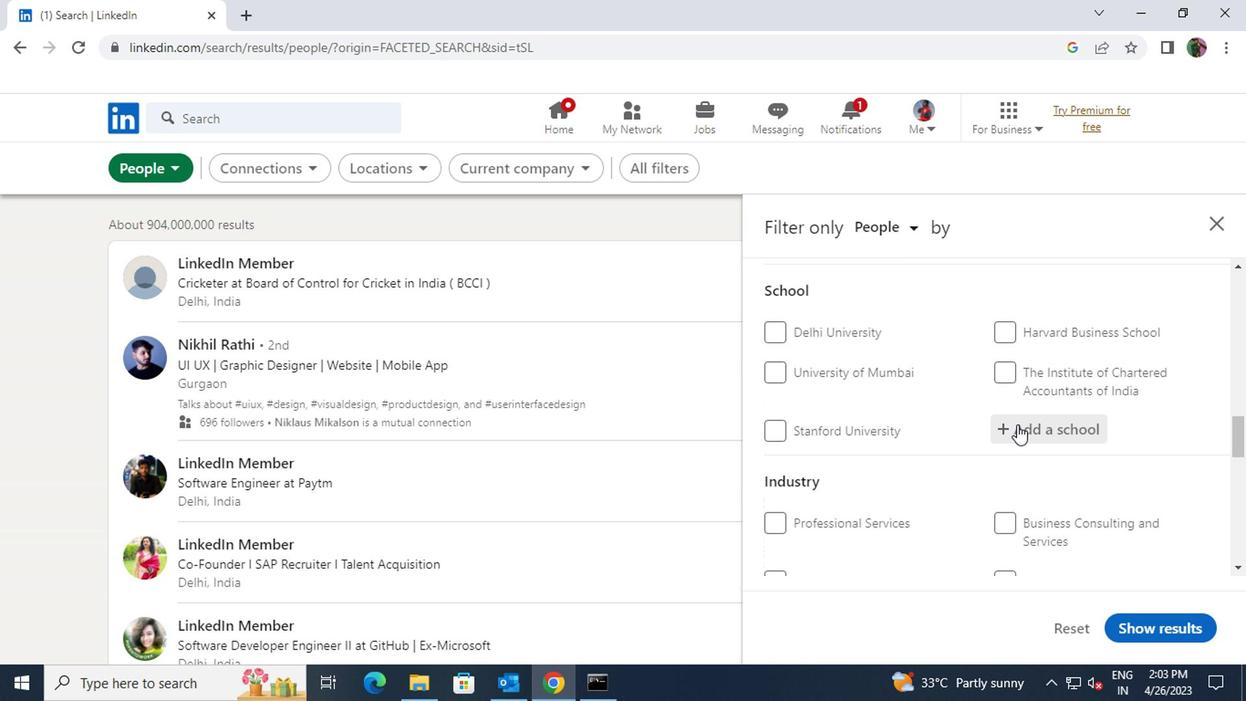 
Action: Key pressed <Key.shift>MAH
Screenshot: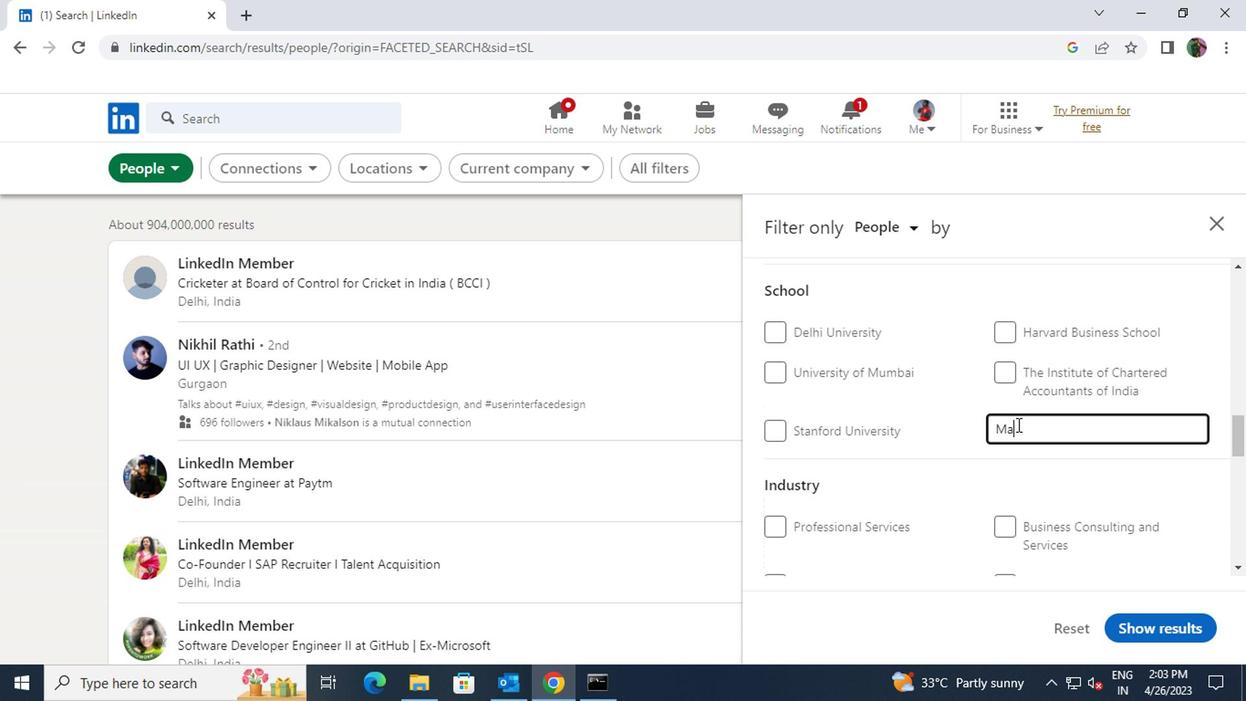 
Action: Mouse moved to (983, 464)
Screenshot: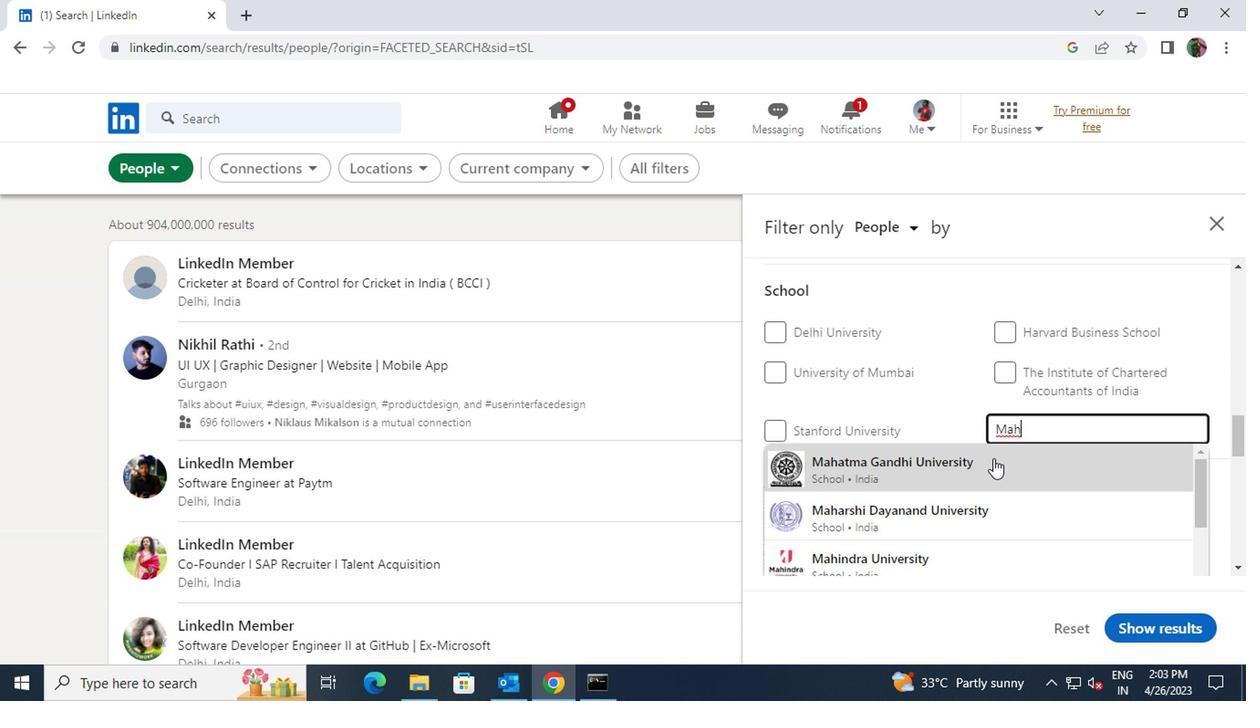 
Action: Mouse pressed left at (983, 464)
Screenshot: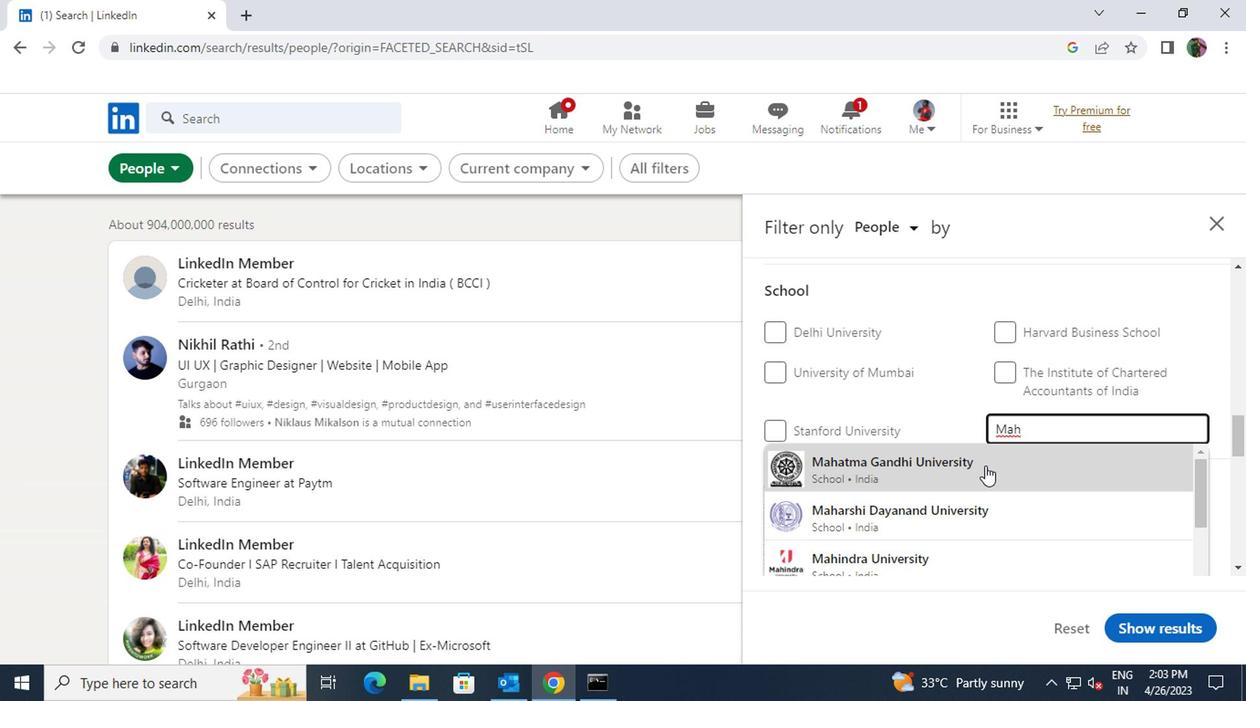 
Action: Mouse scrolled (983, 463) with delta (0, 0)
Screenshot: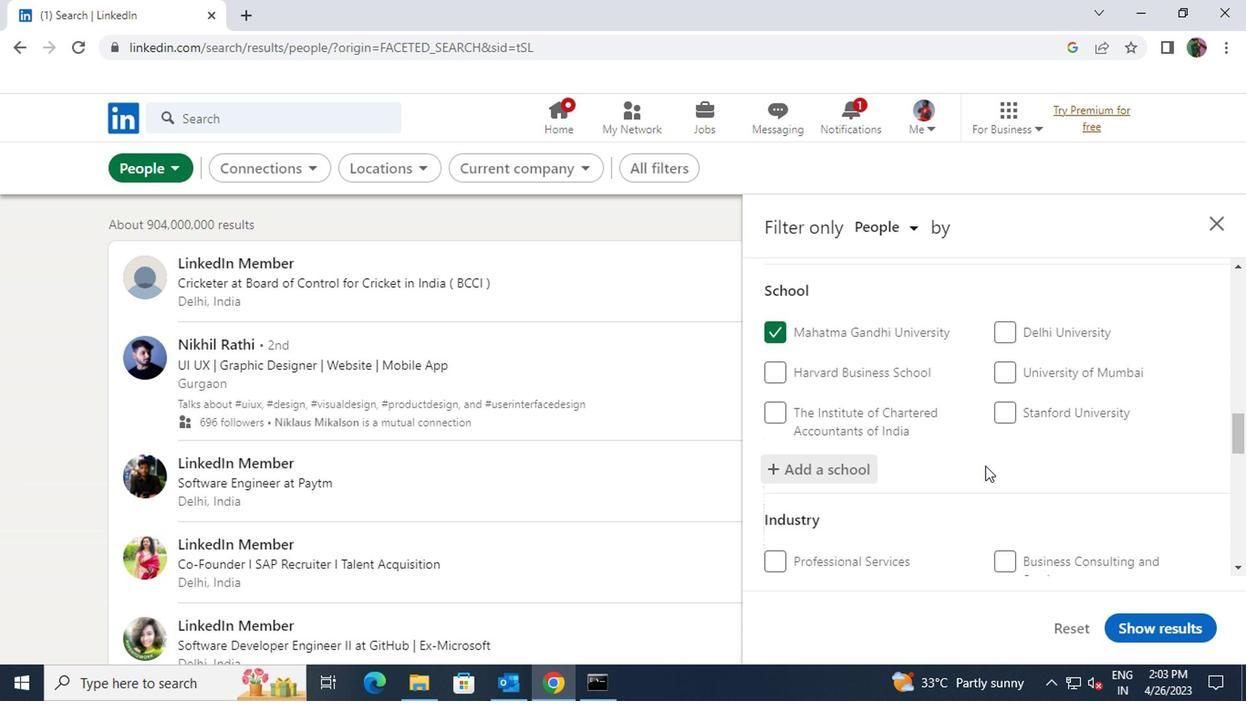 
Action: Mouse scrolled (983, 463) with delta (0, 0)
Screenshot: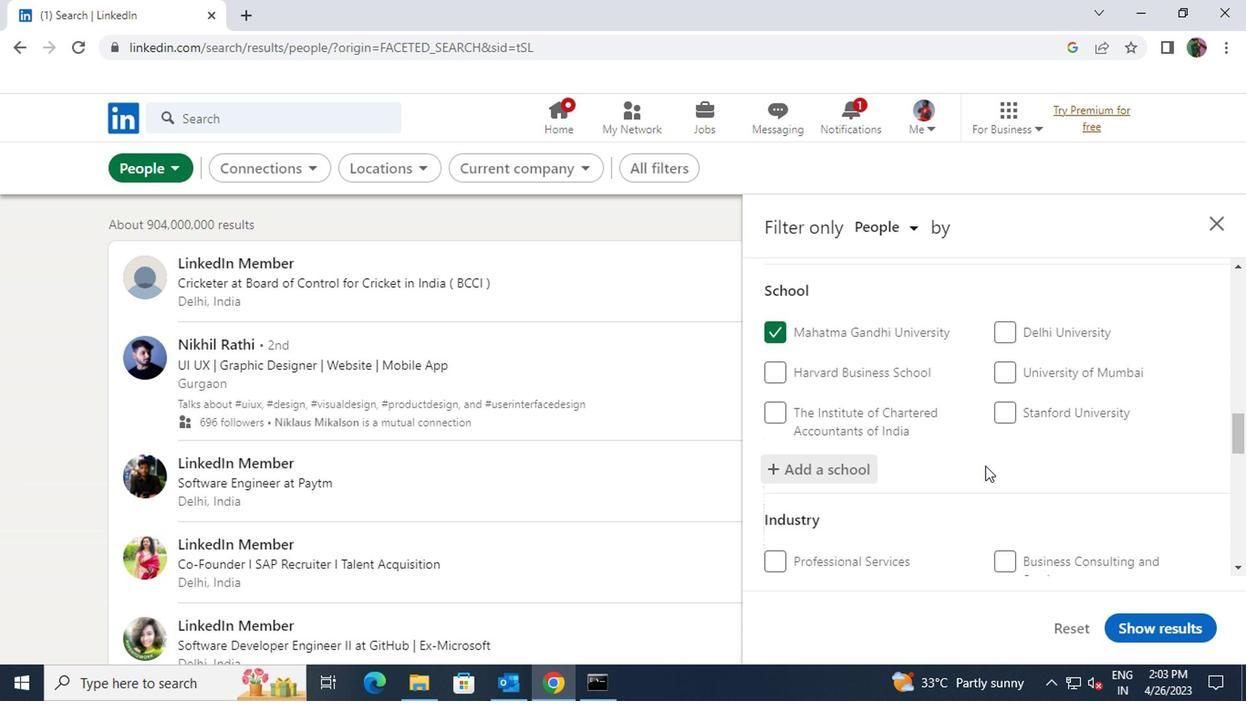 
Action: Mouse scrolled (983, 463) with delta (0, 0)
Screenshot: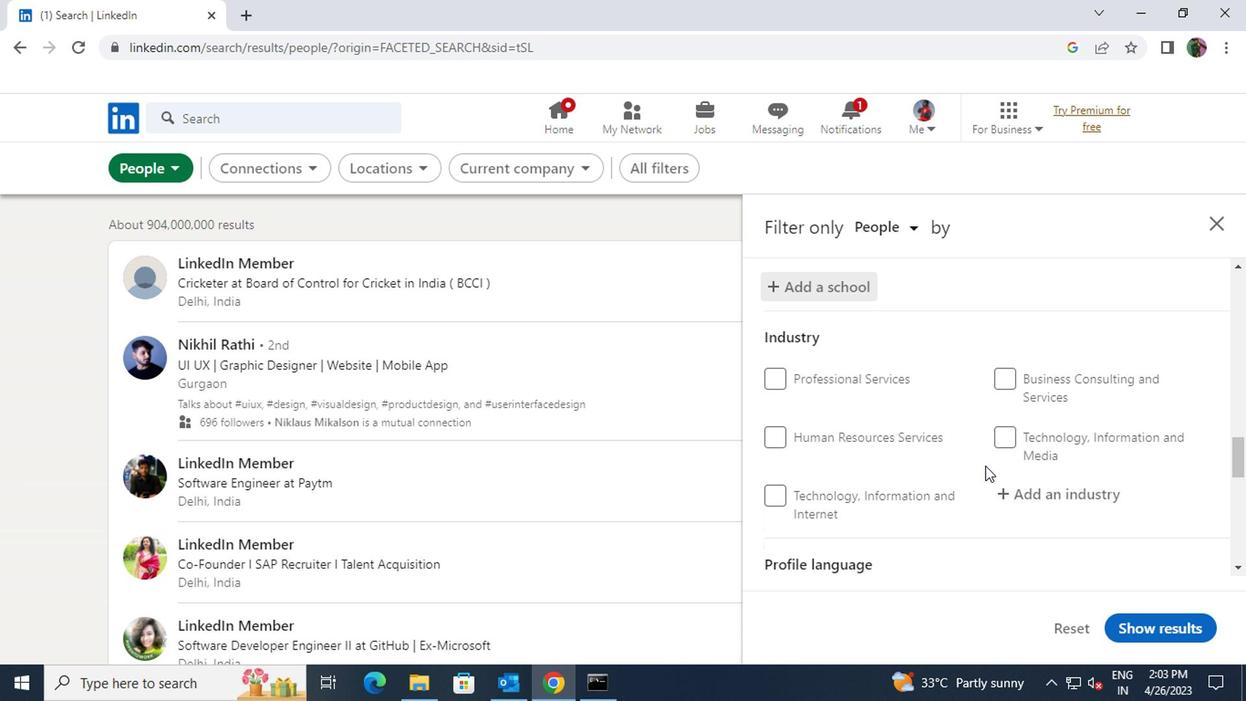 
Action: Mouse moved to (1029, 394)
Screenshot: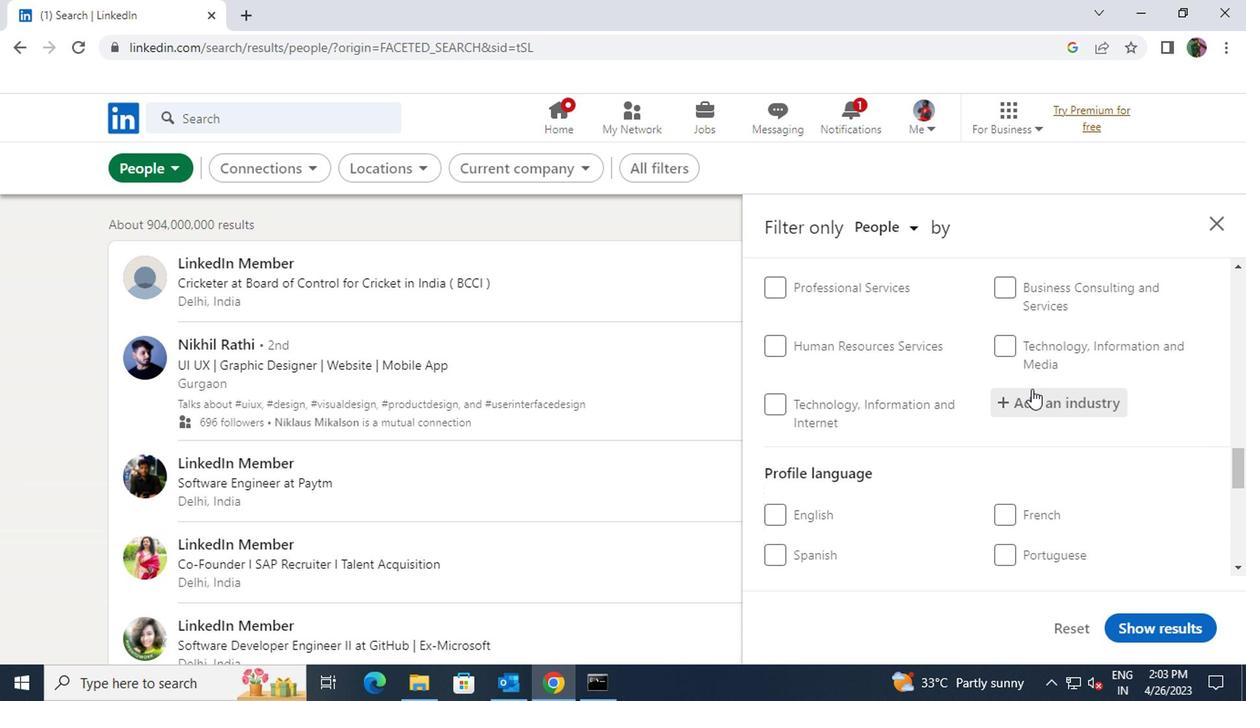 
Action: Mouse pressed left at (1029, 394)
Screenshot: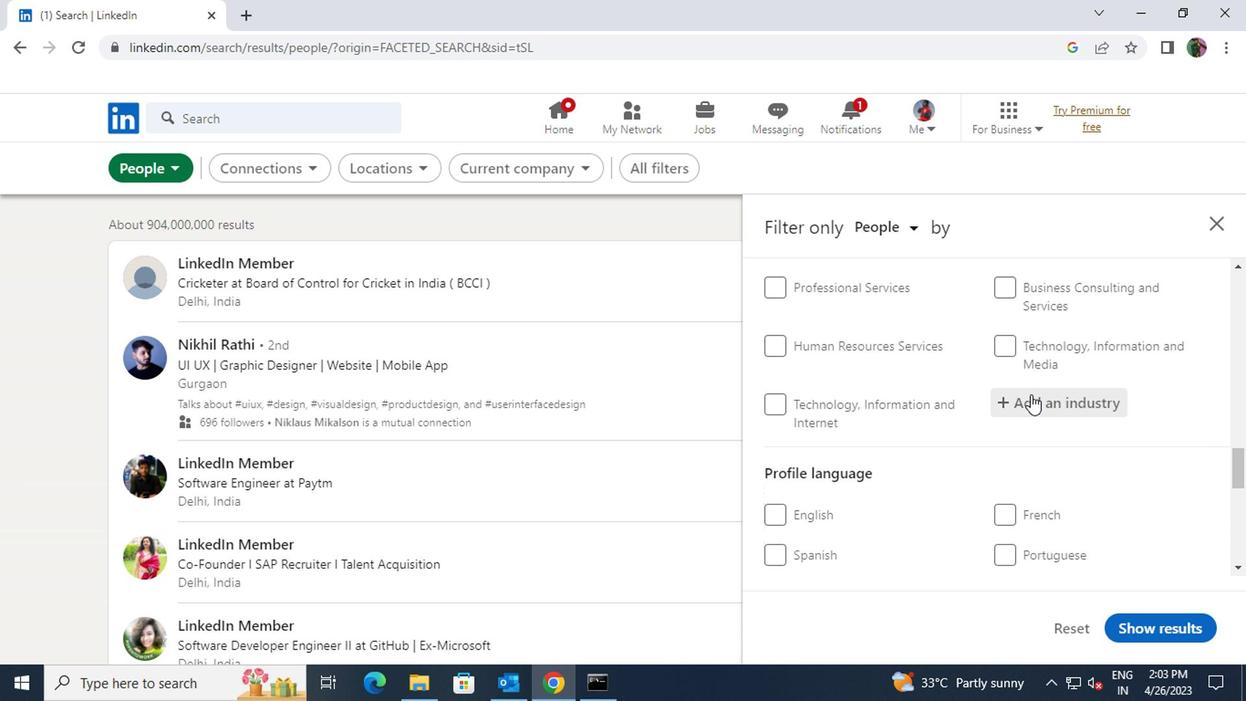 
Action: Key pressed <Key.shift>DES
Screenshot: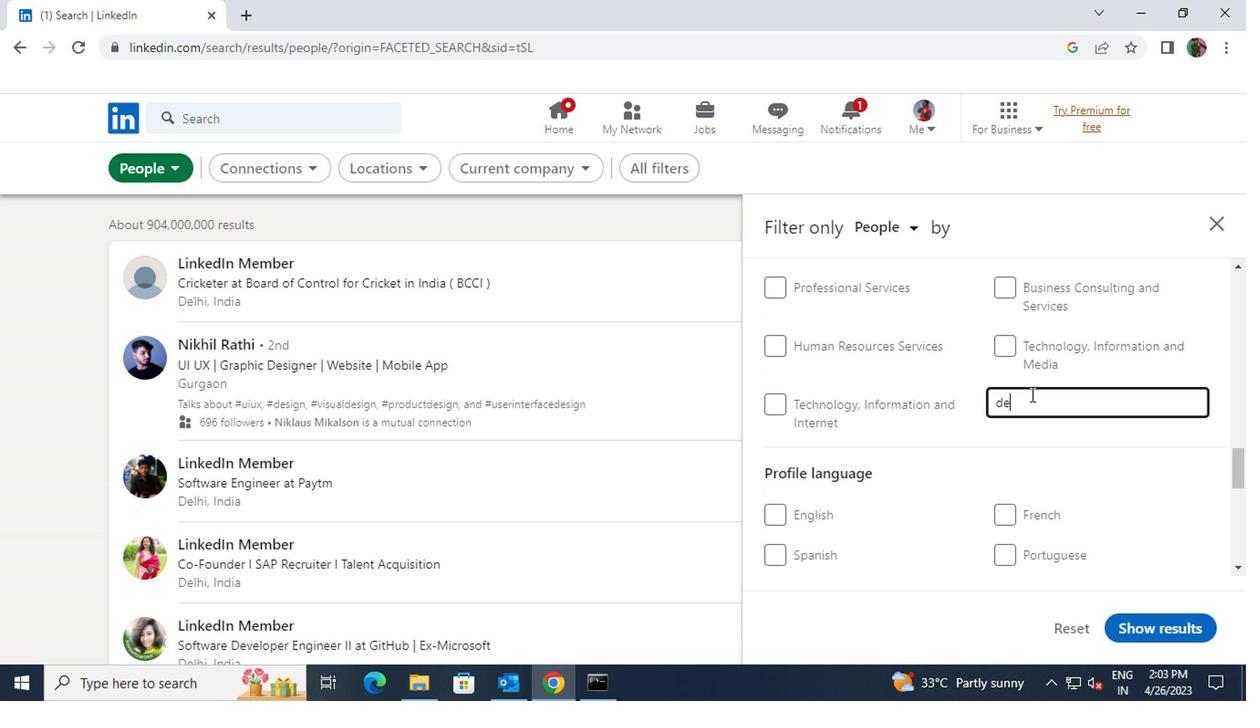 
Action: Mouse moved to (999, 432)
Screenshot: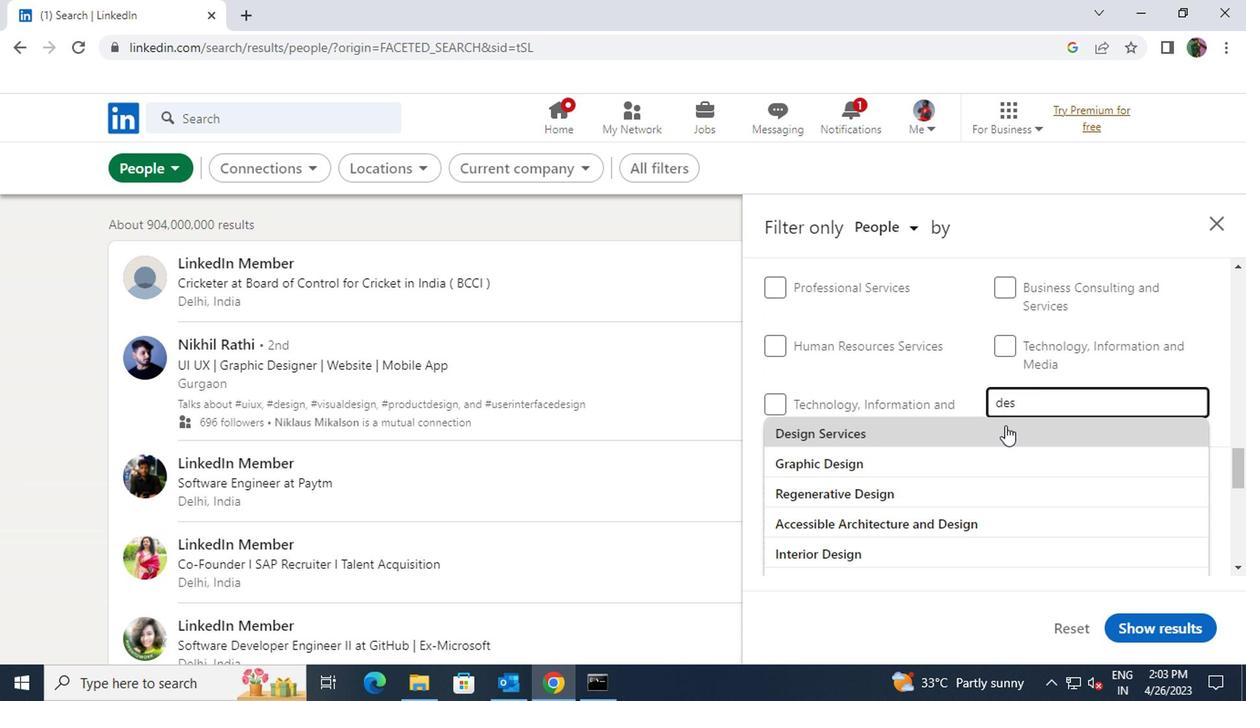 
Action: Mouse pressed left at (999, 432)
Screenshot: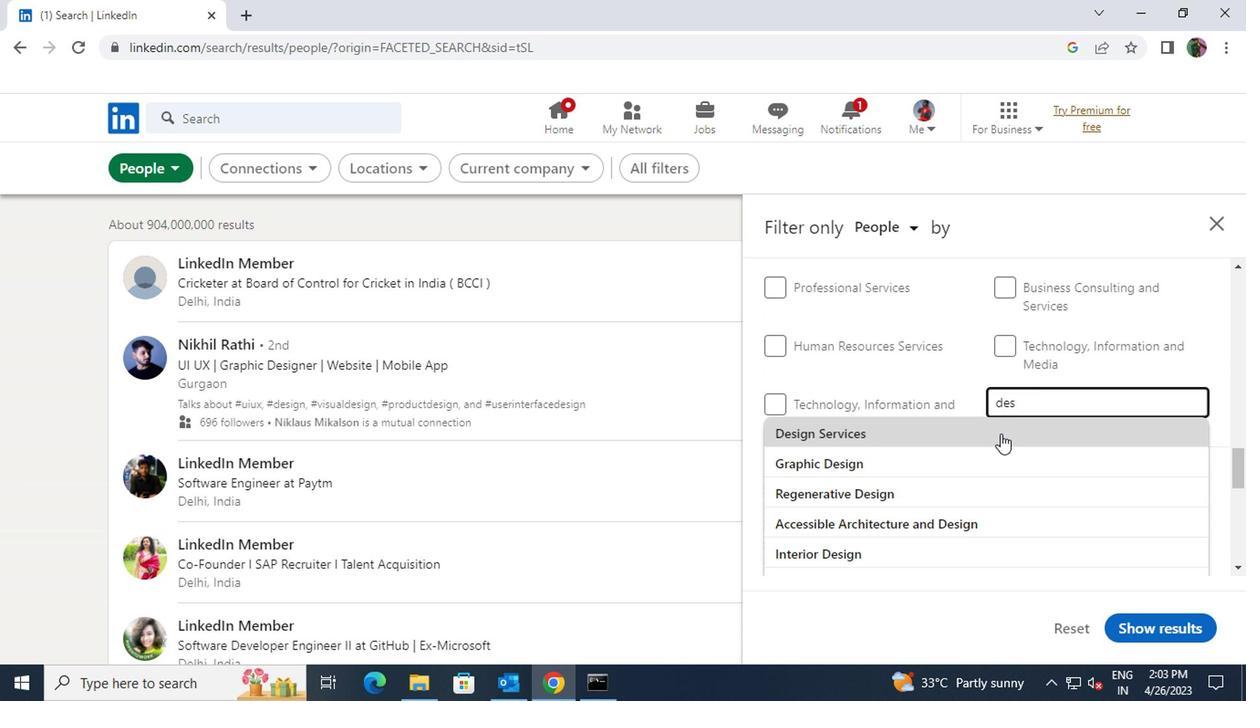 
Action: Mouse scrolled (999, 431) with delta (0, 0)
Screenshot: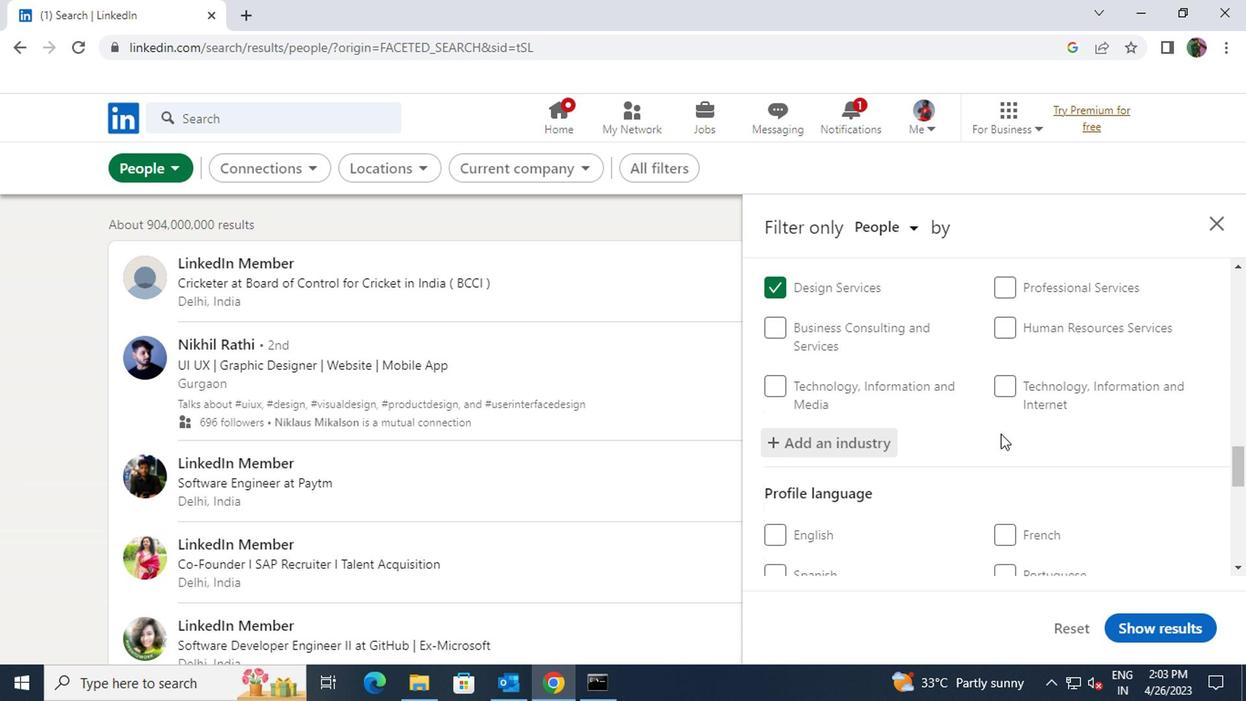 
Action: Mouse moved to (774, 524)
Screenshot: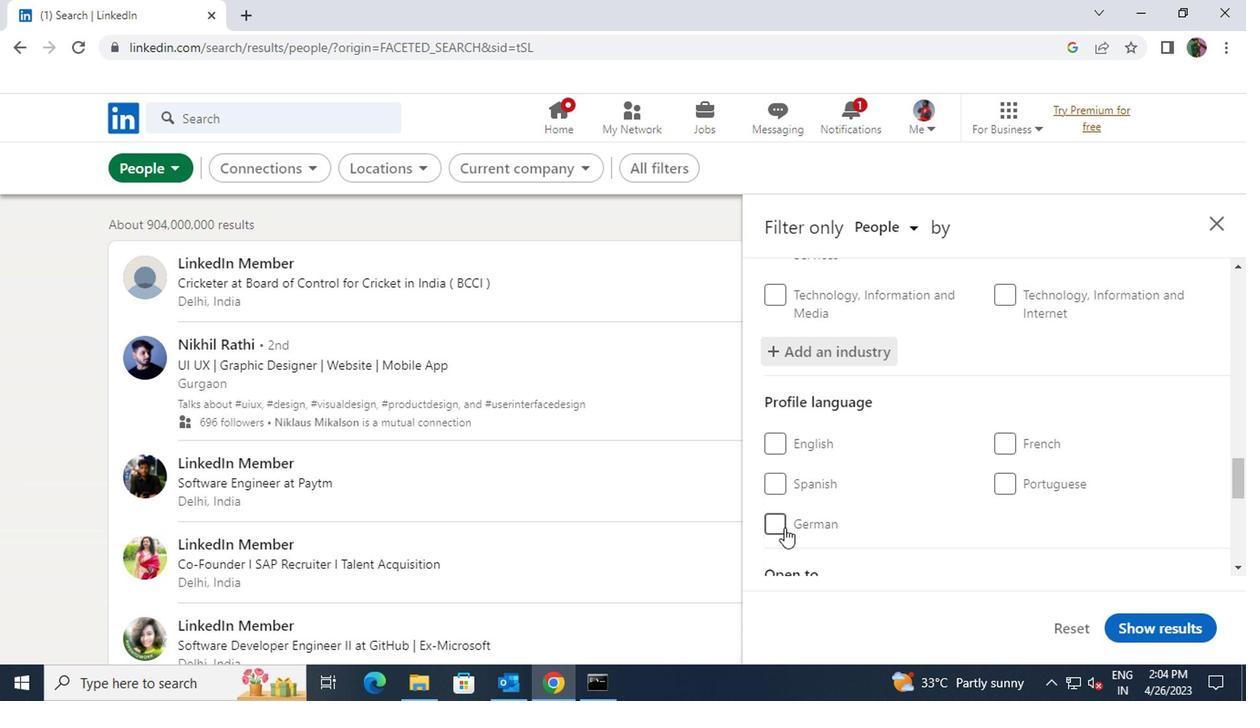 
Action: Mouse pressed left at (774, 524)
Screenshot: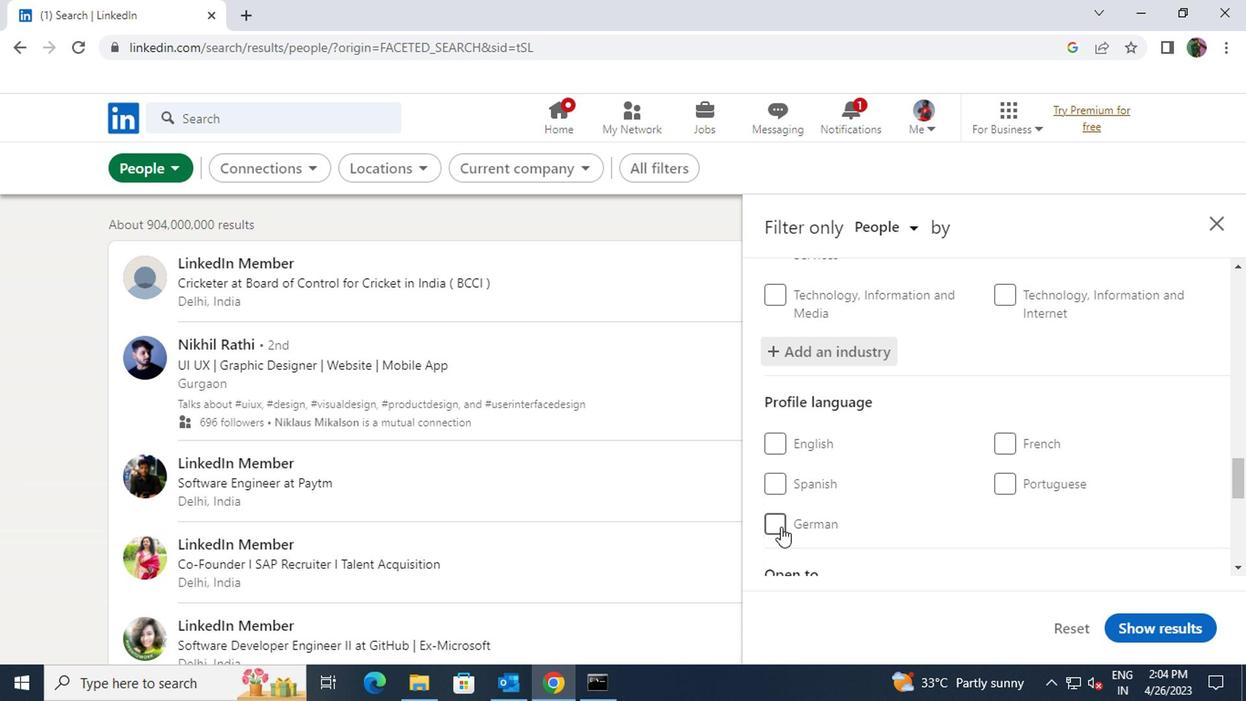 
Action: Mouse moved to (864, 501)
Screenshot: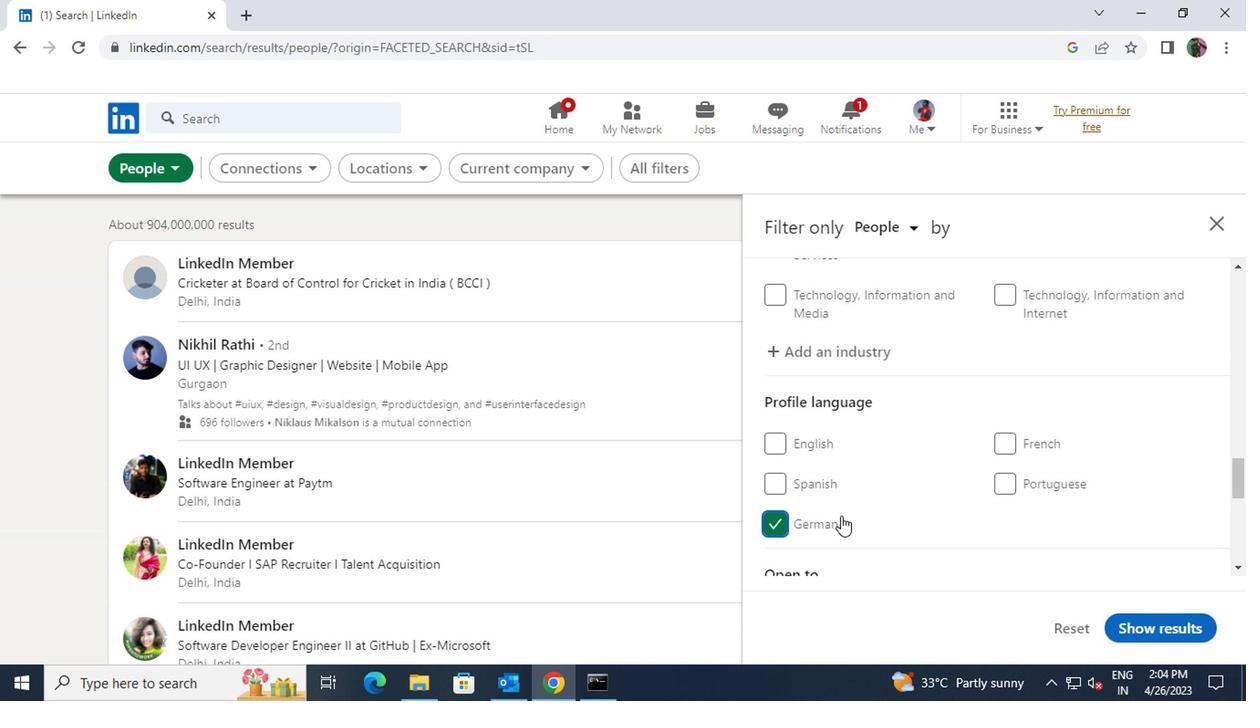 
Action: Mouse scrolled (864, 499) with delta (0, -1)
Screenshot: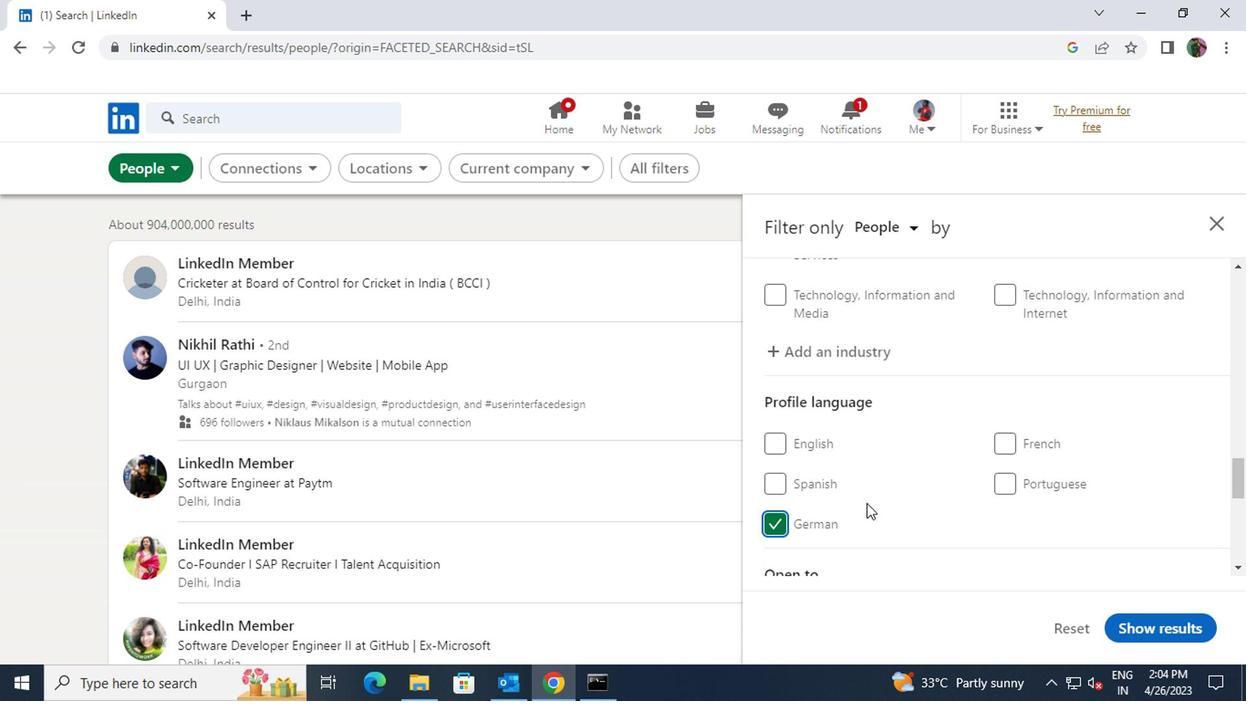 
Action: Mouse scrolled (864, 499) with delta (0, -1)
Screenshot: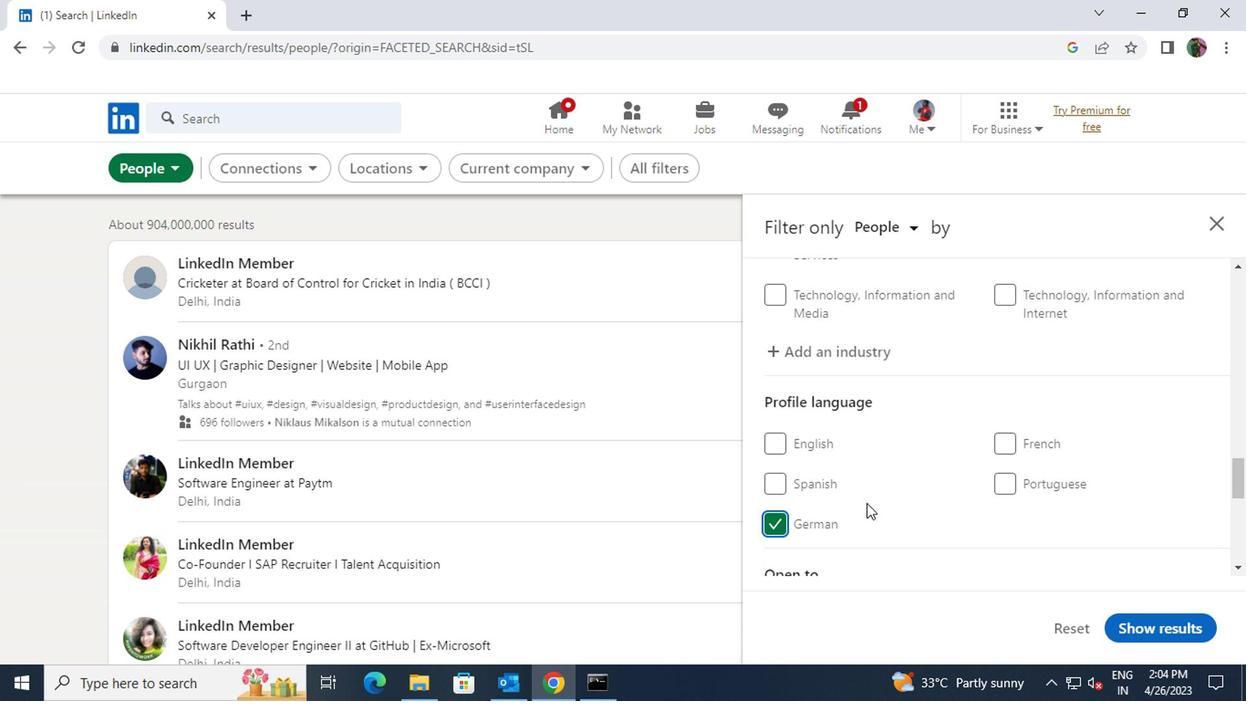 
Action: Mouse moved to (864, 499)
Screenshot: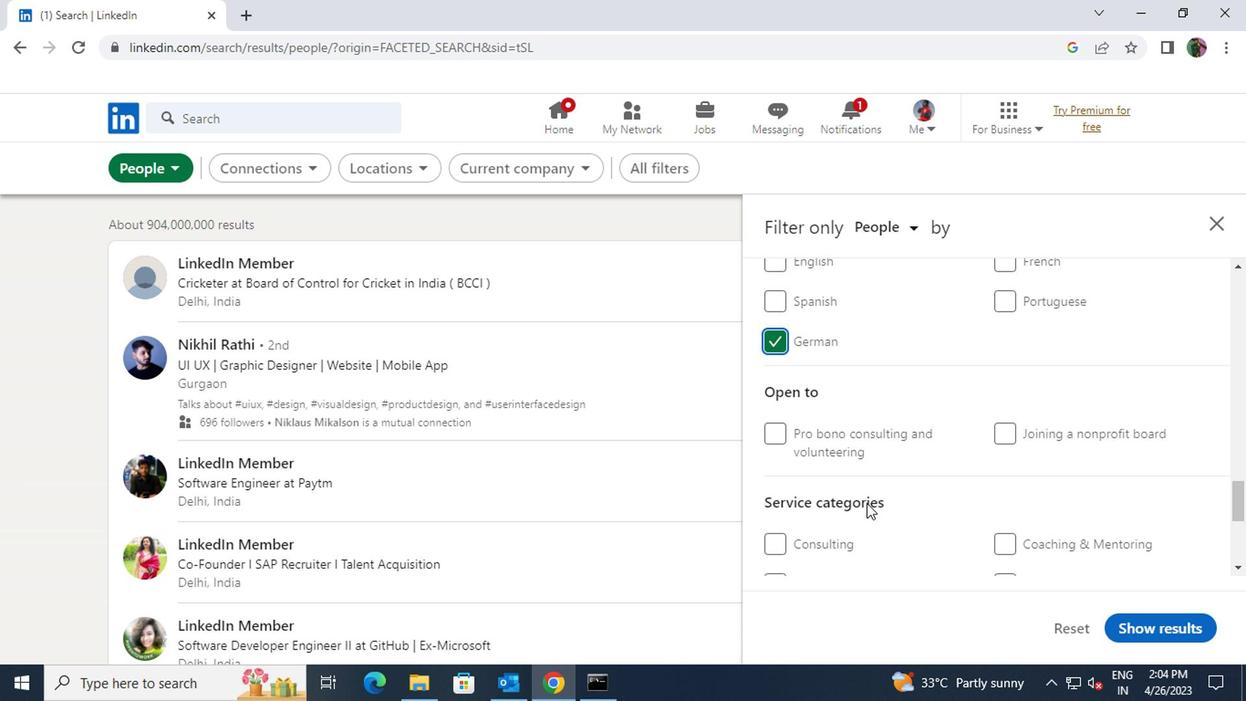 
Action: Mouse scrolled (864, 499) with delta (0, 0)
Screenshot: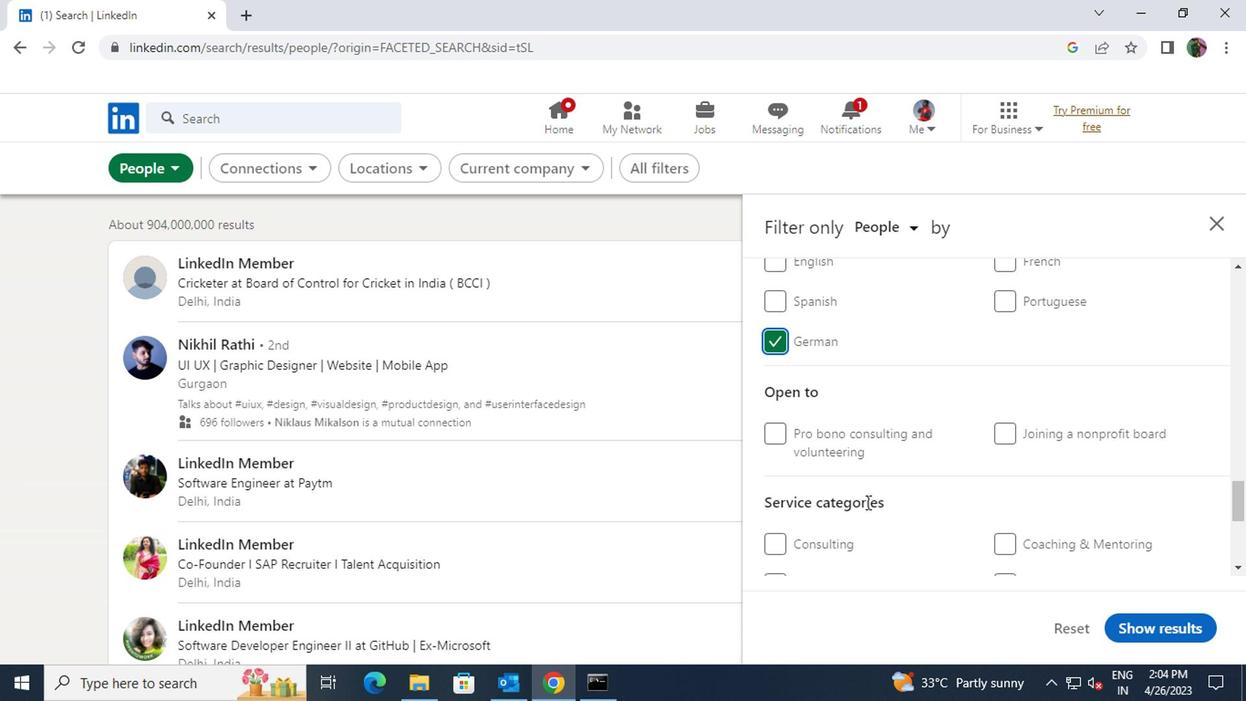 
Action: Mouse scrolled (864, 499) with delta (0, 0)
Screenshot: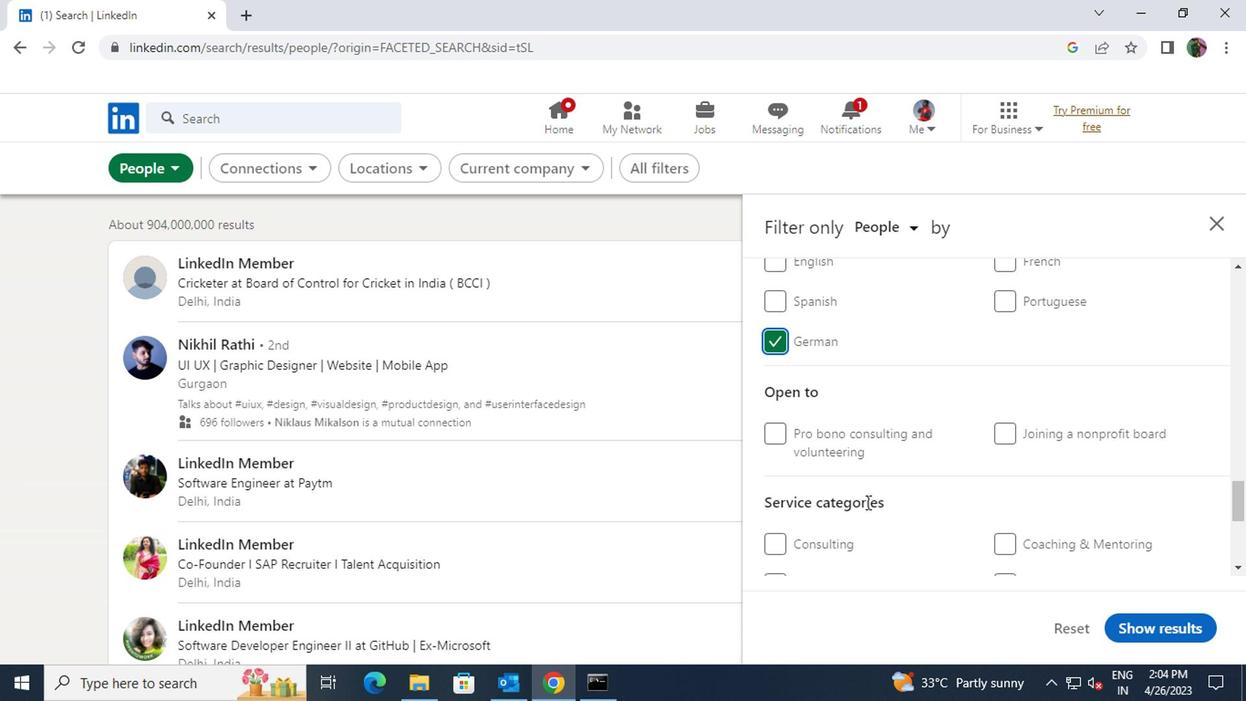 
Action: Mouse moved to (1003, 445)
Screenshot: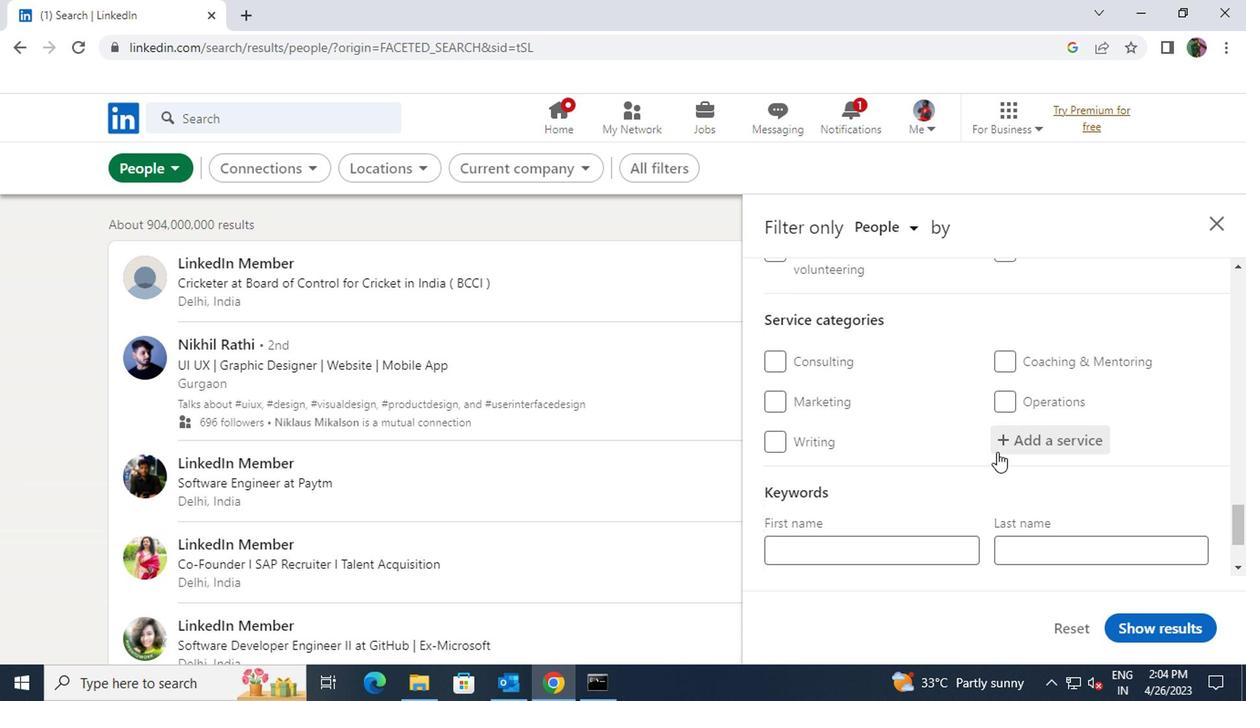 
Action: Mouse pressed left at (1003, 445)
Screenshot: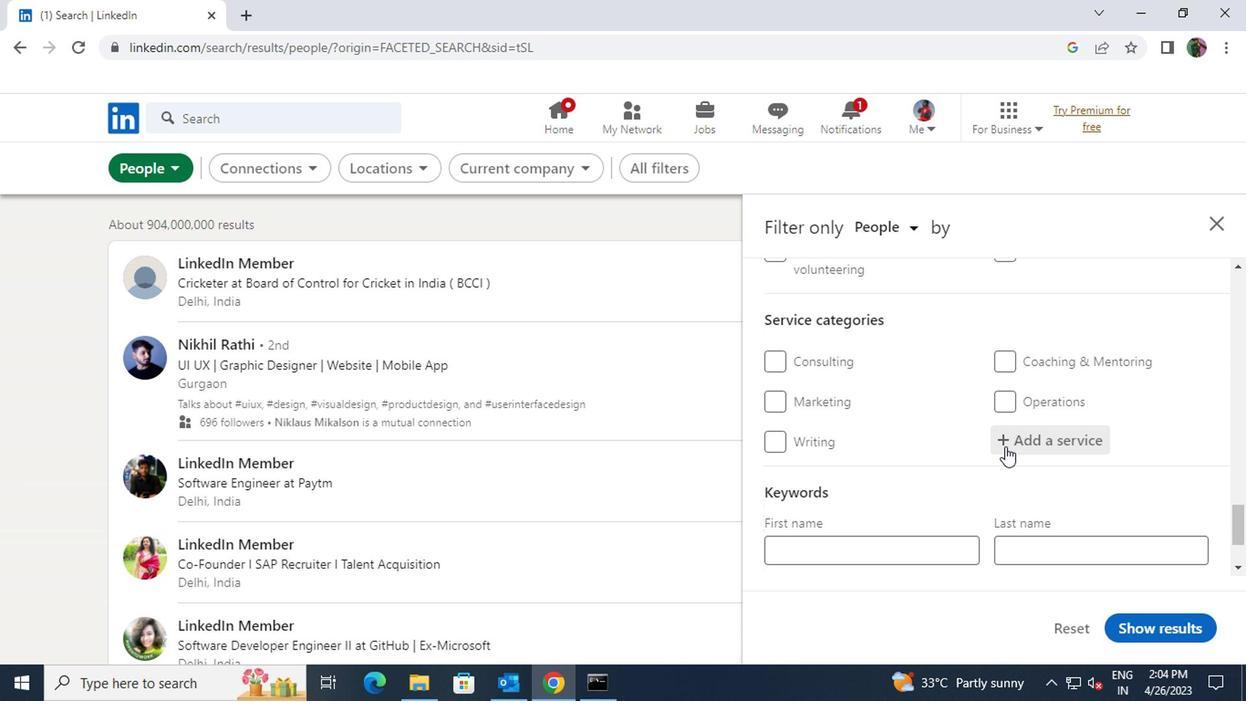 
Action: Key pressed <Key.shift>MARK
Screenshot: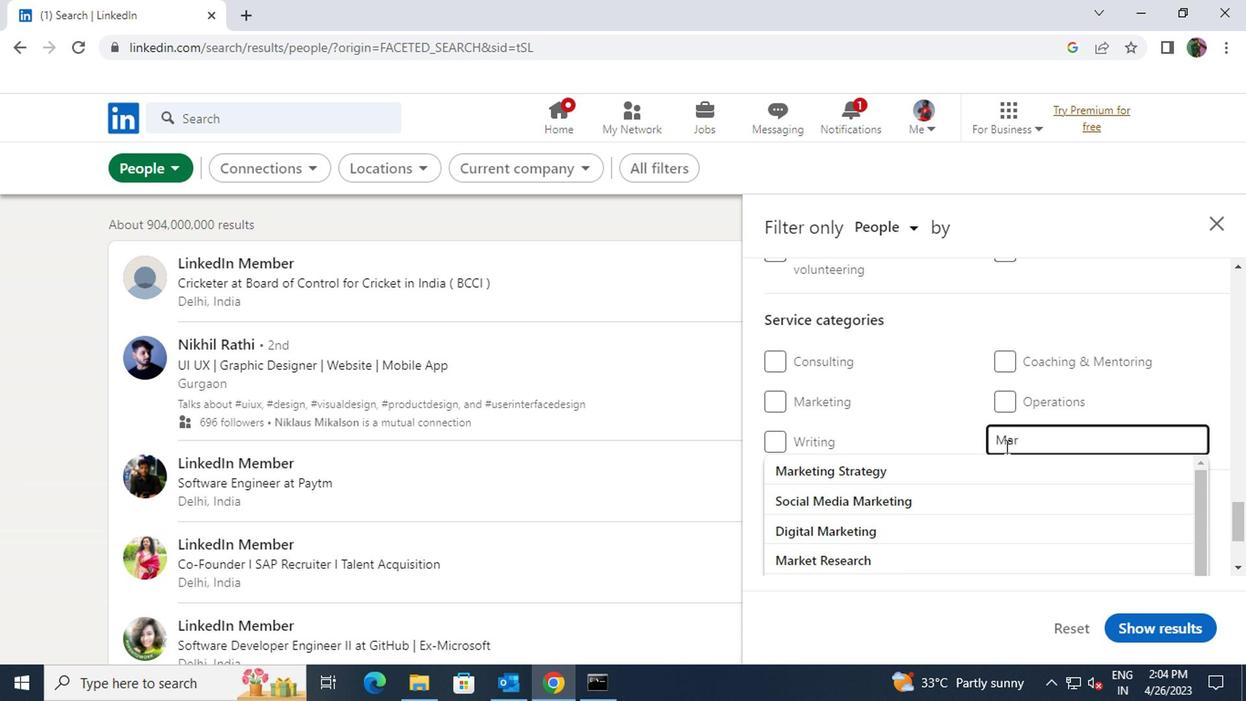 
Action: Mouse moved to (970, 468)
Screenshot: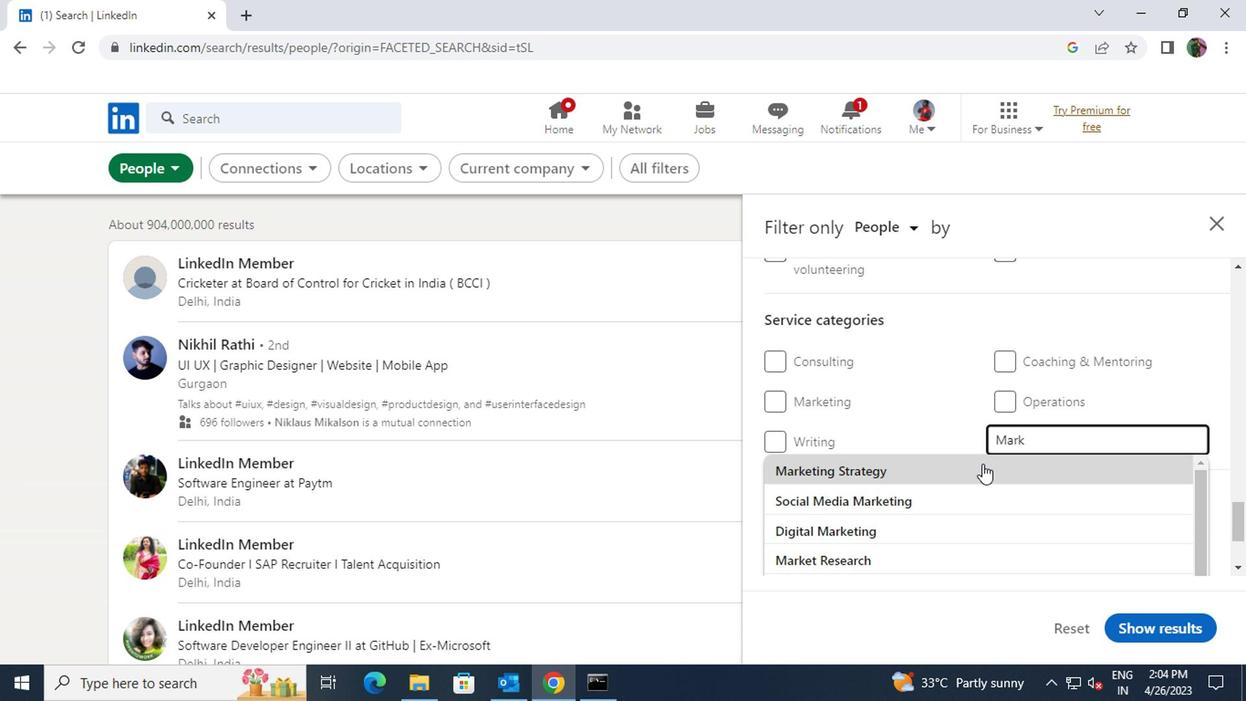 
Action: Mouse pressed left at (970, 468)
Screenshot: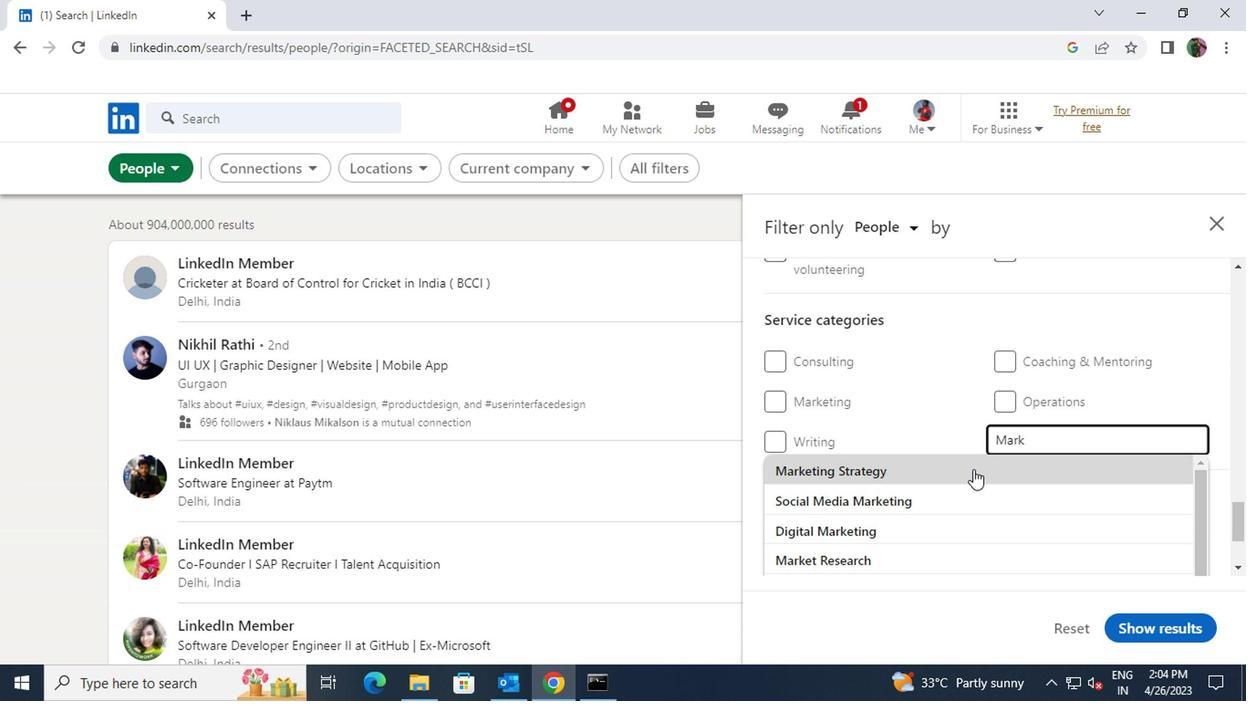 
Action: Mouse scrolled (970, 466) with delta (0, -1)
Screenshot: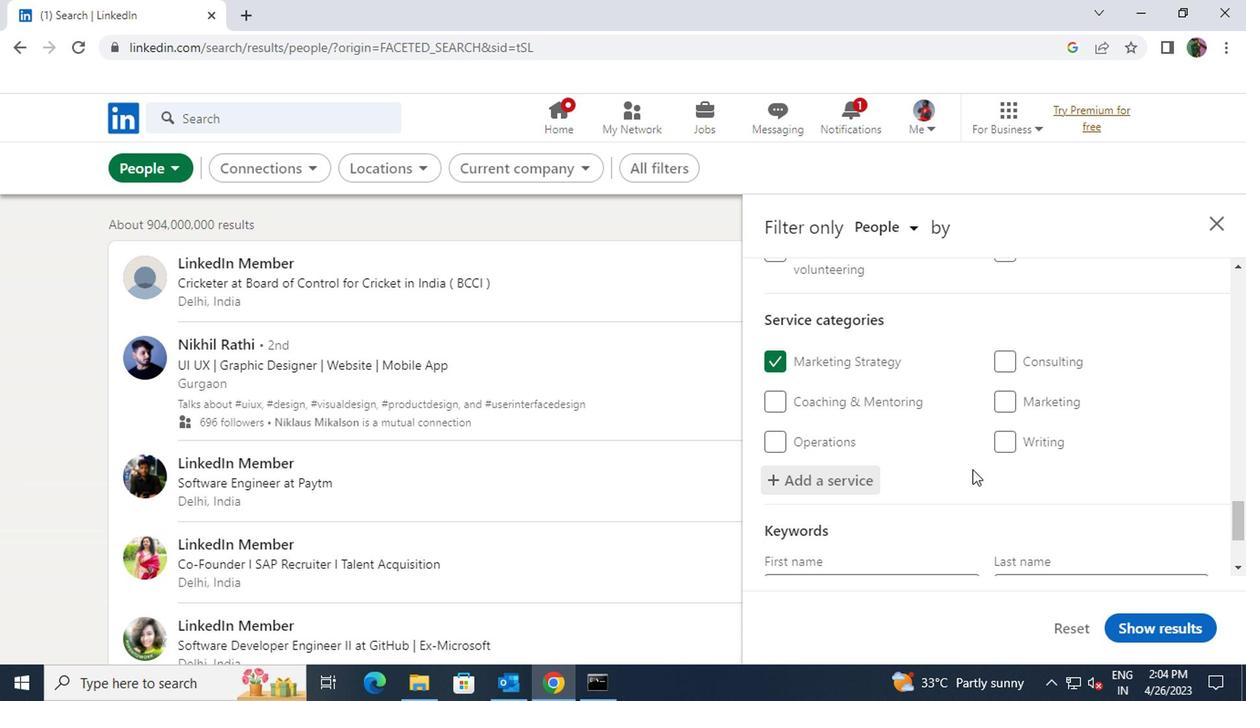 
Action: Mouse scrolled (970, 466) with delta (0, -1)
Screenshot: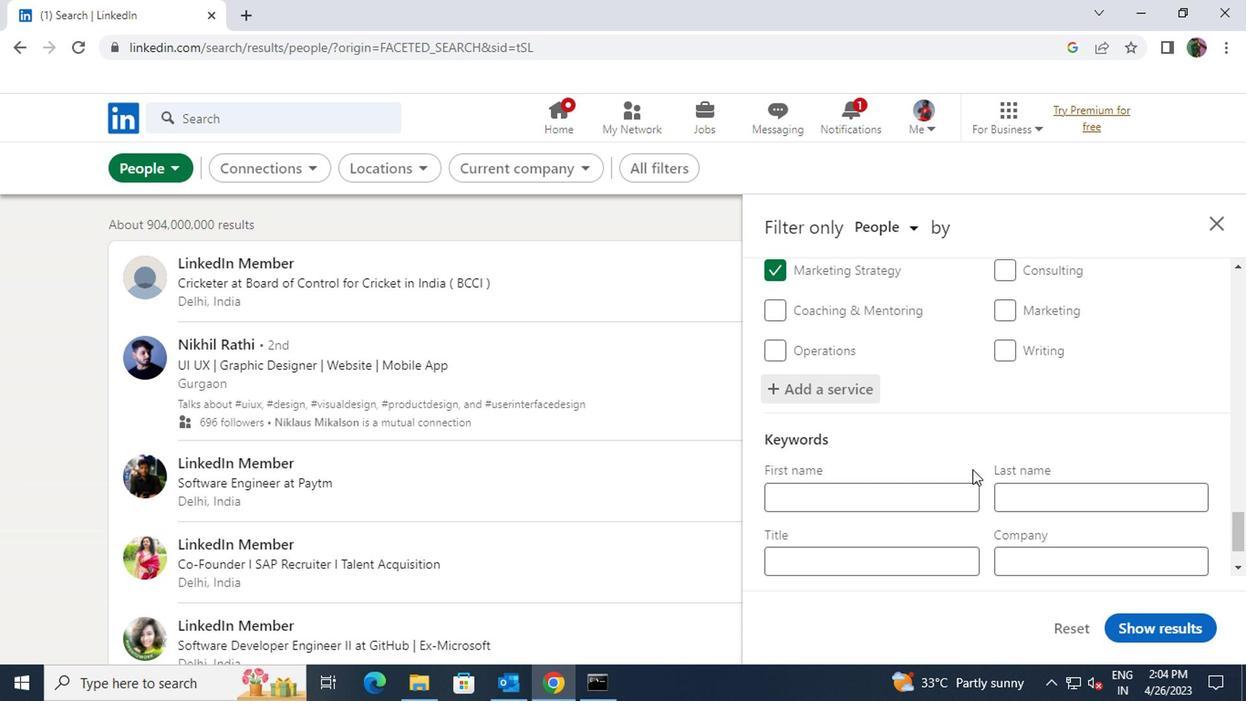 
Action: Mouse scrolled (970, 466) with delta (0, -1)
Screenshot: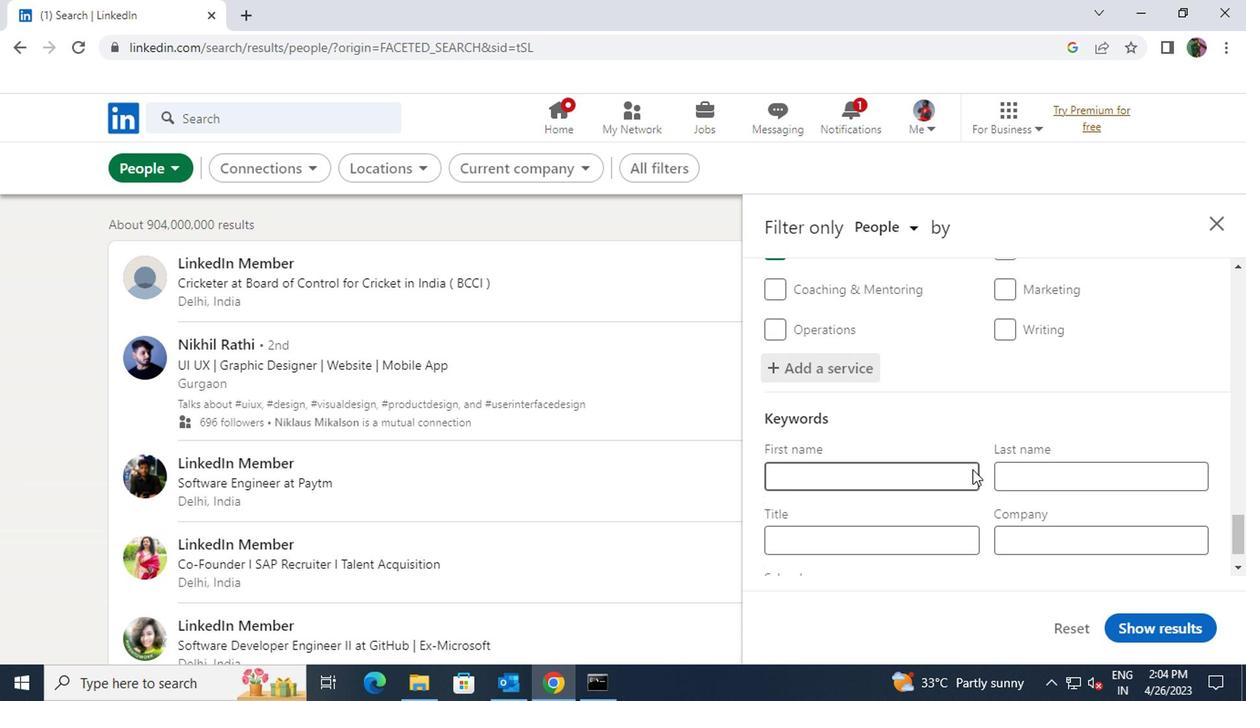 
Action: Mouse moved to (923, 488)
Screenshot: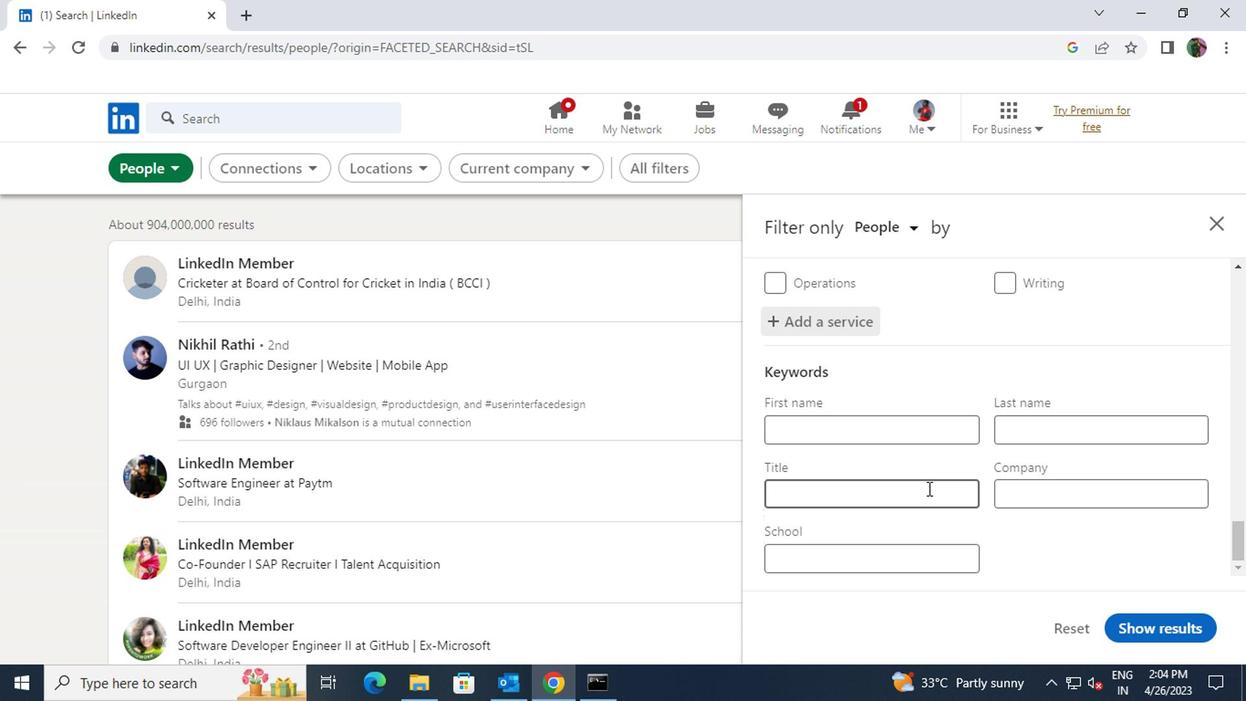 
Action: Mouse pressed left at (923, 488)
Screenshot: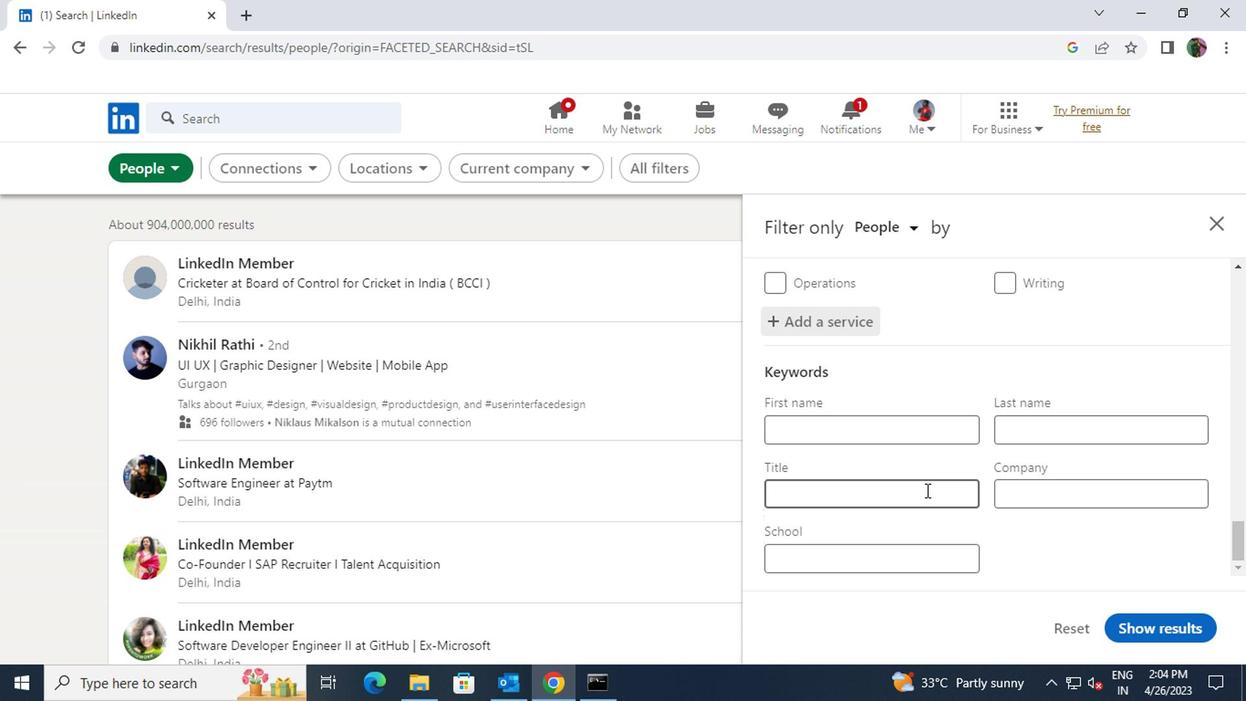 
Action: Key pressed <Key.shift>TEST
Screenshot: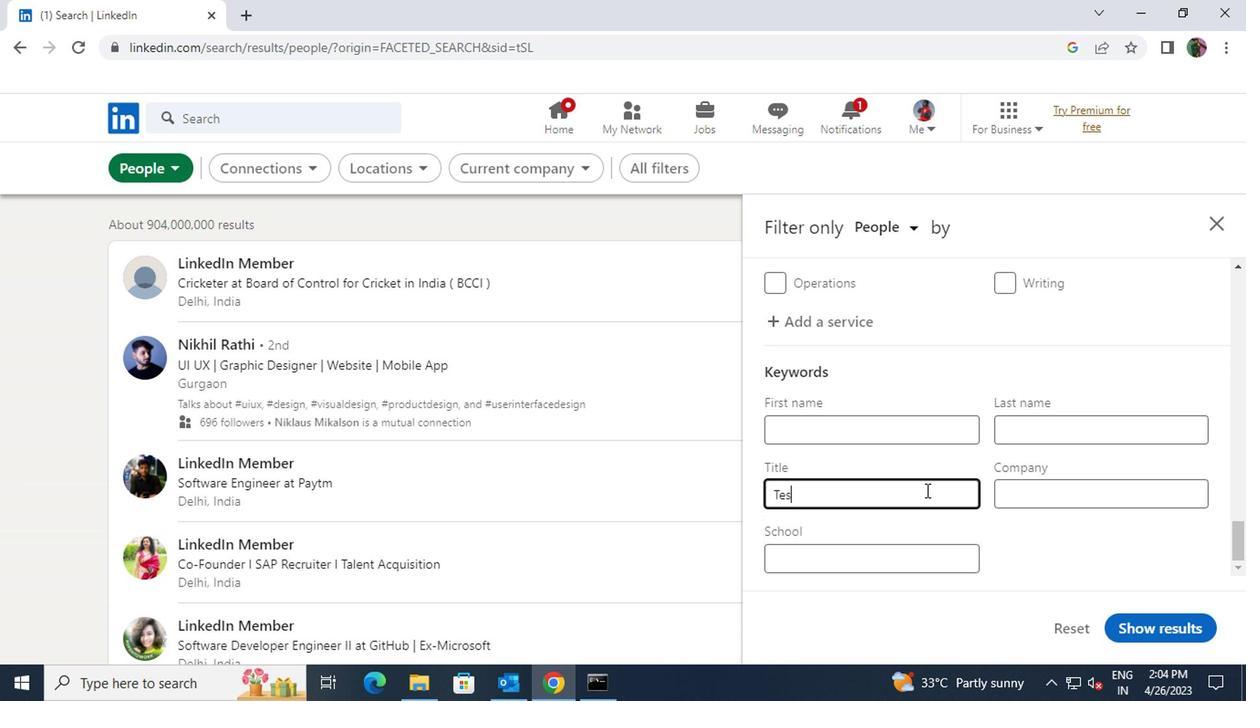 
Action: Mouse moved to (922, 488)
Screenshot: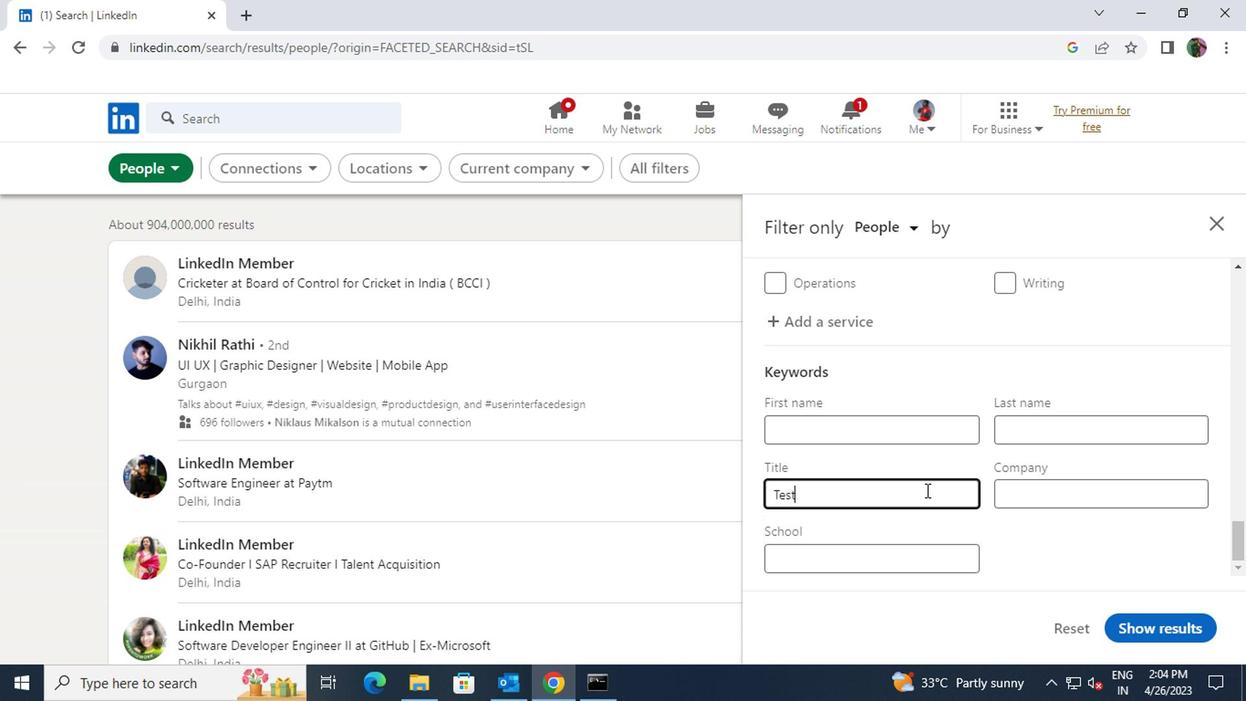 
Action: Key pressed <Key.space>SCORERE
Screenshot: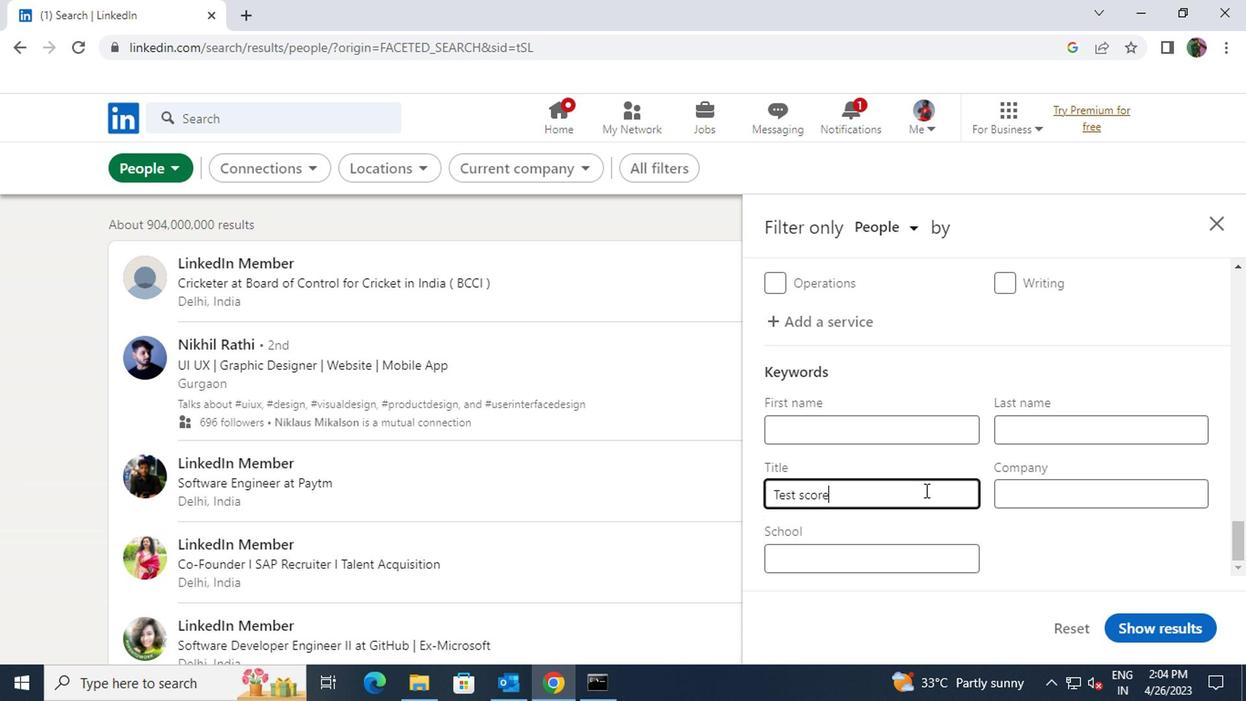 
Action: Mouse moved to (1137, 627)
Screenshot: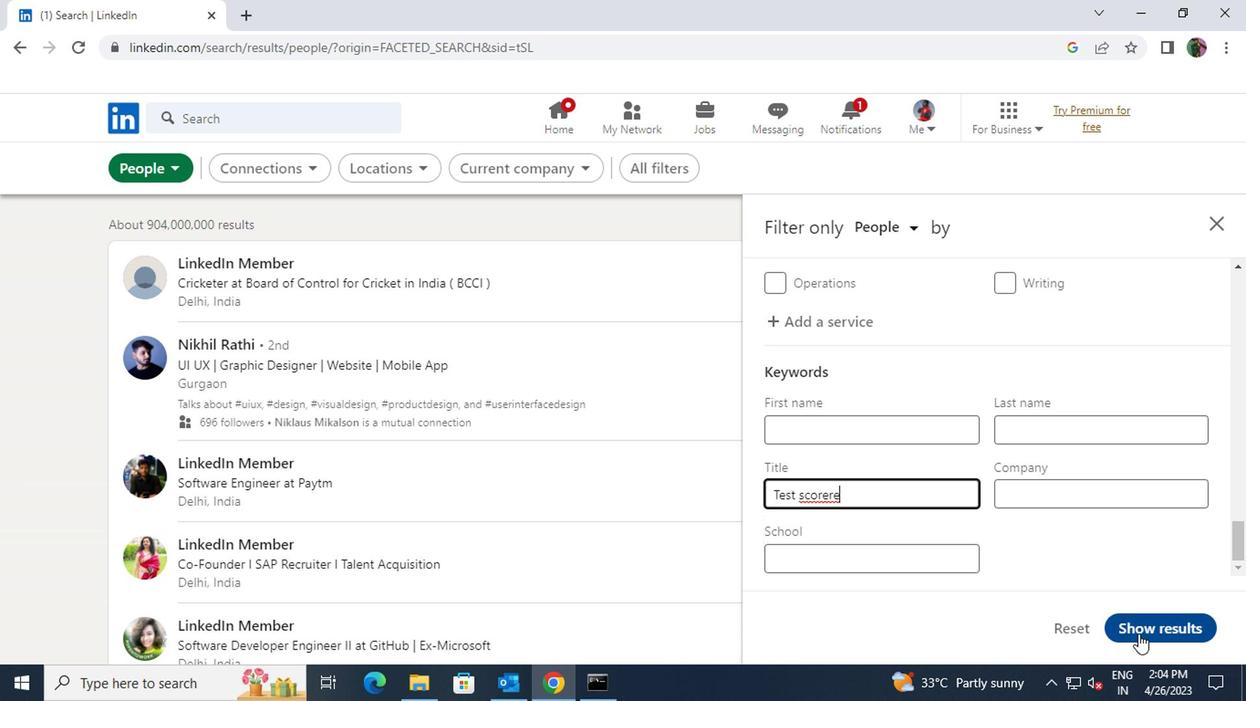 
Action: Mouse pressed left at (1137, 627)
Screenshot: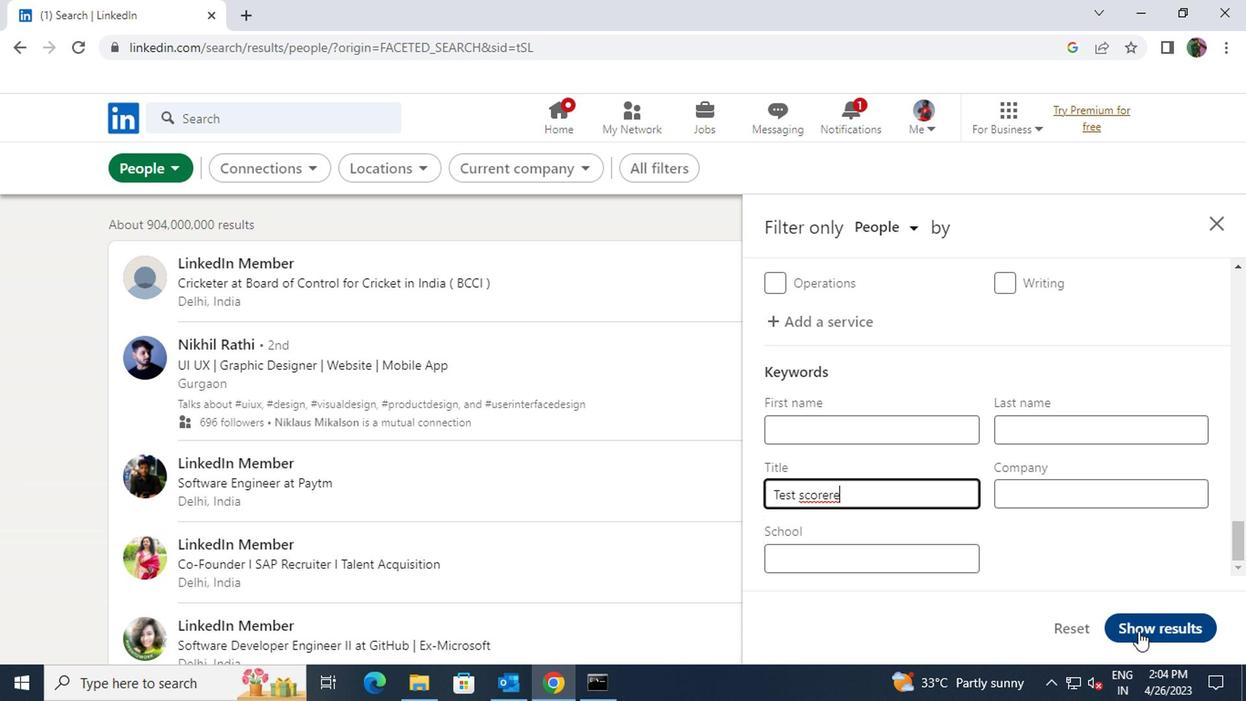 
